 Task: Search one way flight ticket for 1 adult, 6 children, 1 infant in seat and 1 infant on lap in business from Twin Falls: Magic Valley Regional Airport (joslin Field) to Greenville: Pitt-greenville Airport on 5-2-2023. Choice of flights is Westjet. Number of bags: 2 carry on bags. Price is upto 90000. Outbound departure time preference is 9:30.
Action: Mouse moved to (251, 333)
Screenshot: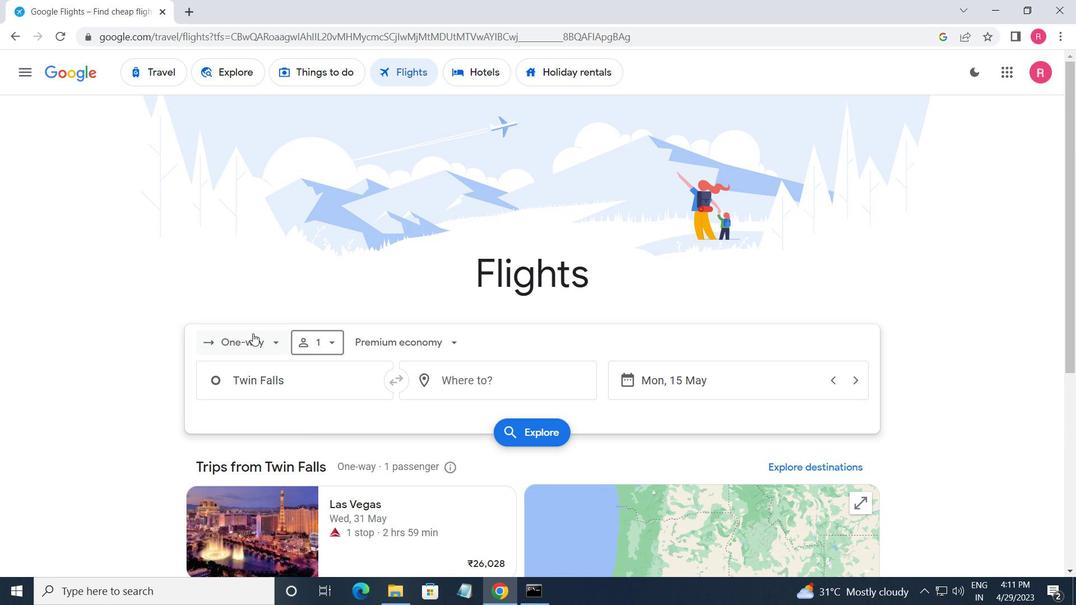 
Action: Mouse pressed left at (251, 333)
Screenshot: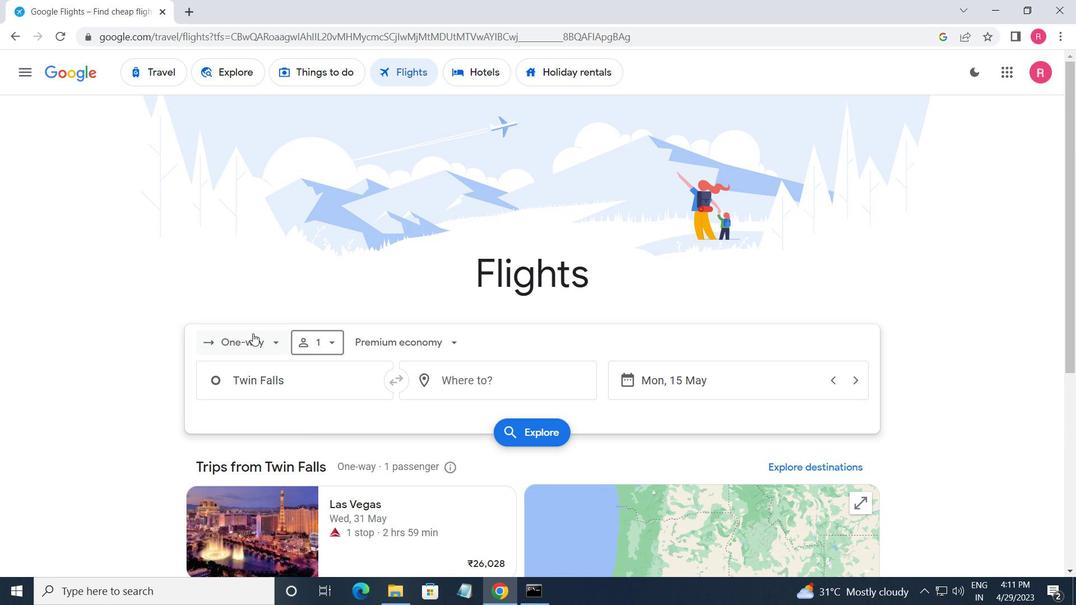 
Action: Mouse moved to (260, 409)
Screenshot: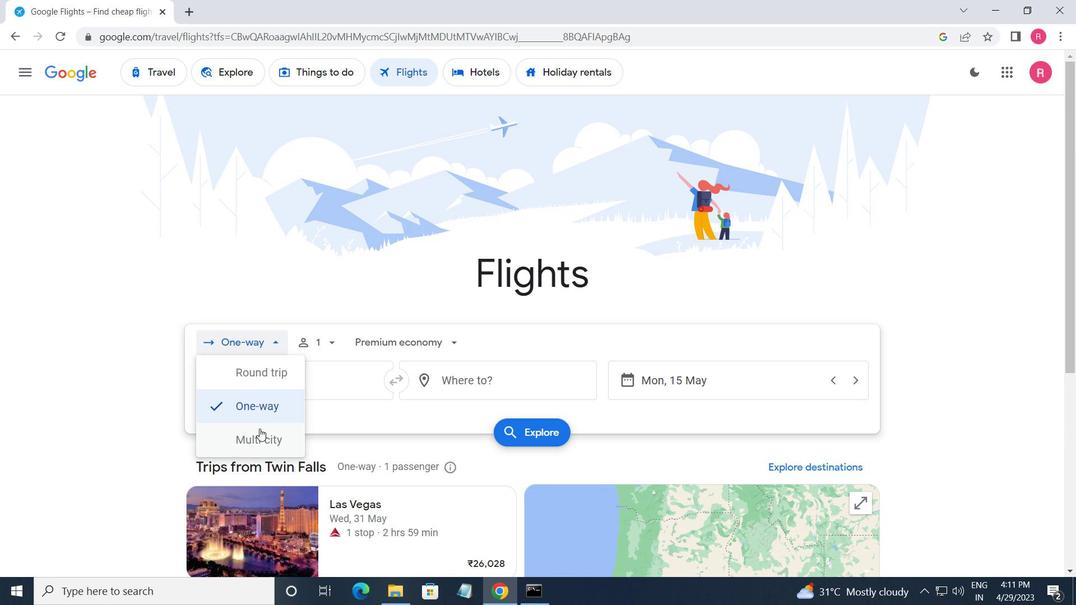 
Action: Mouse pressed left at (260, 409)
Screenshot: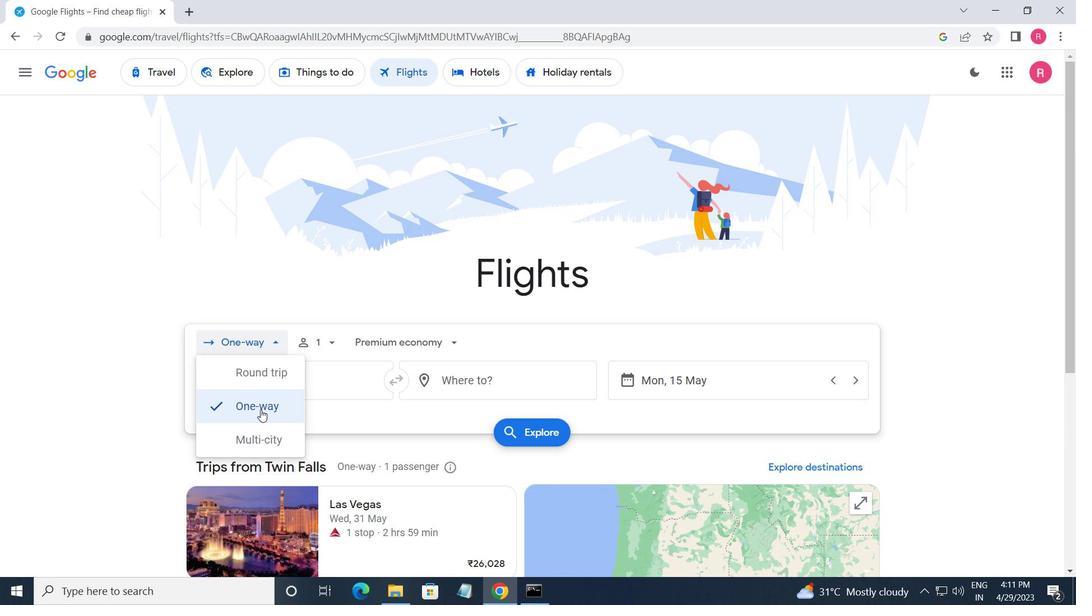 
Action: Mouse moved to (312, 350)
Screenshot: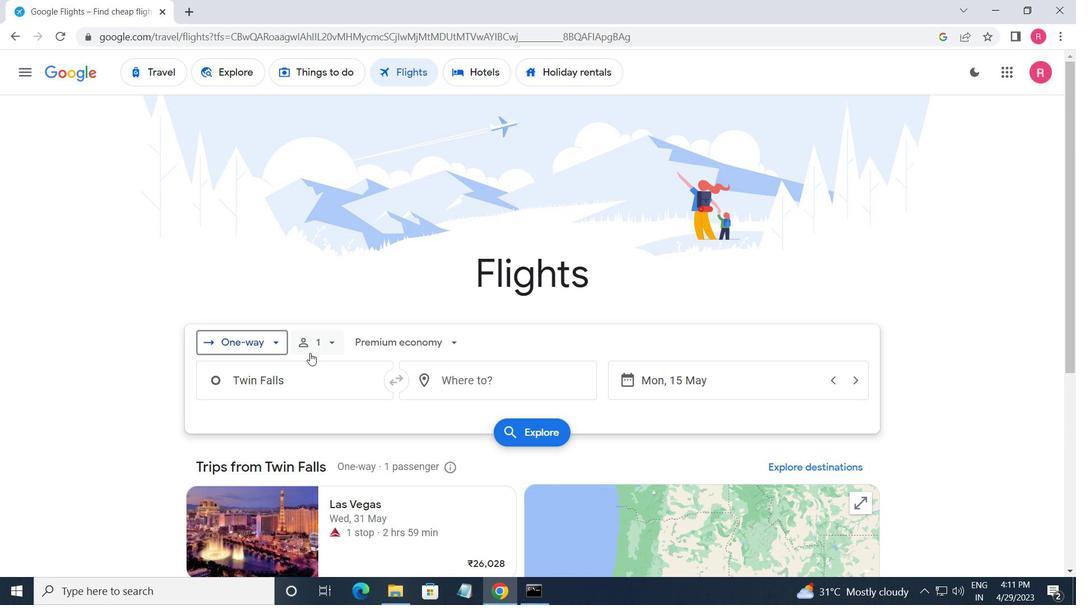 
Action: Mouse pressed left at (312, 350)
Screenshot: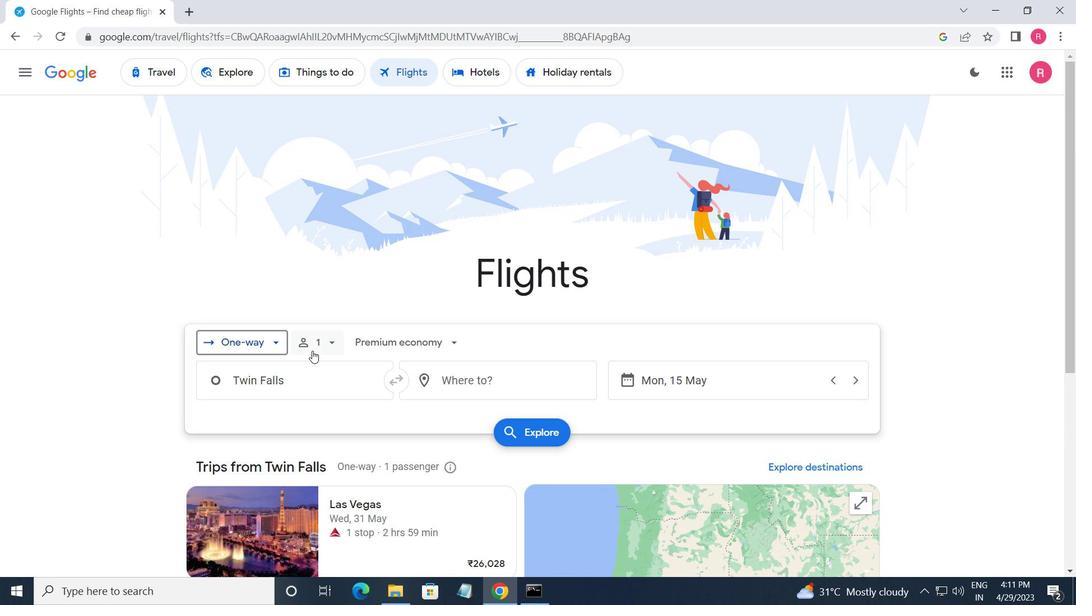 
Action: Mouse moved to (442, 413)
Screenshot: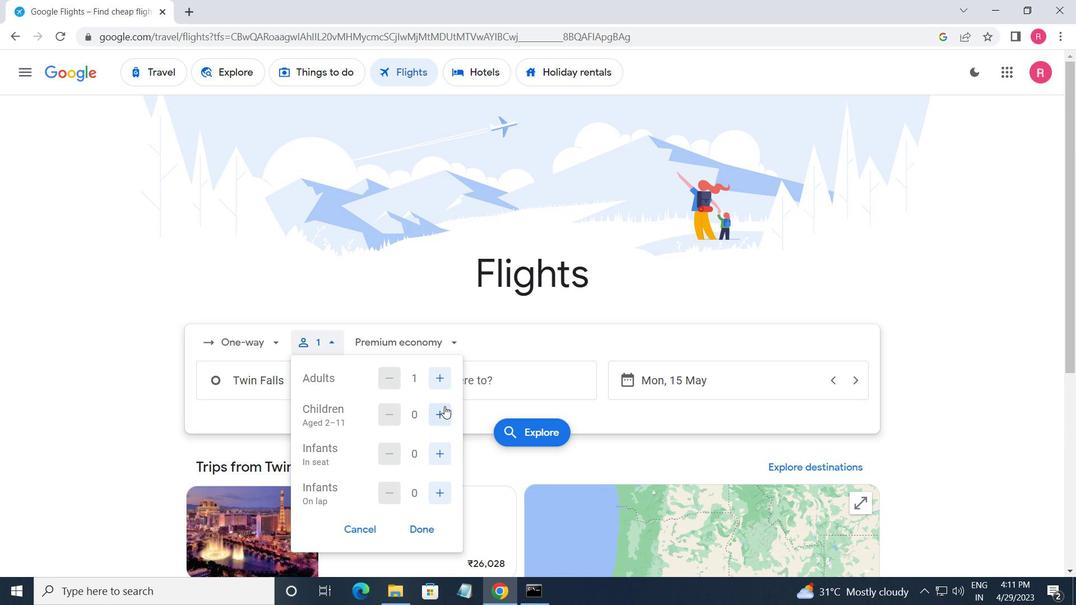 
Action: Mouse pressed left at (442, 413)
Screenshot: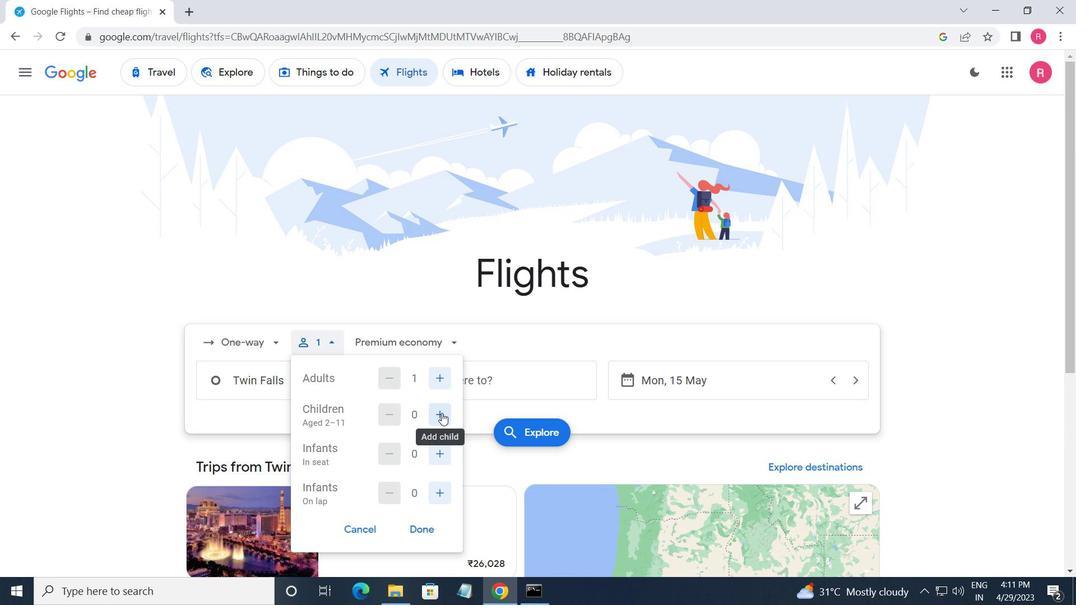
Action: Mouse moved to (442, 413)
Screenshot: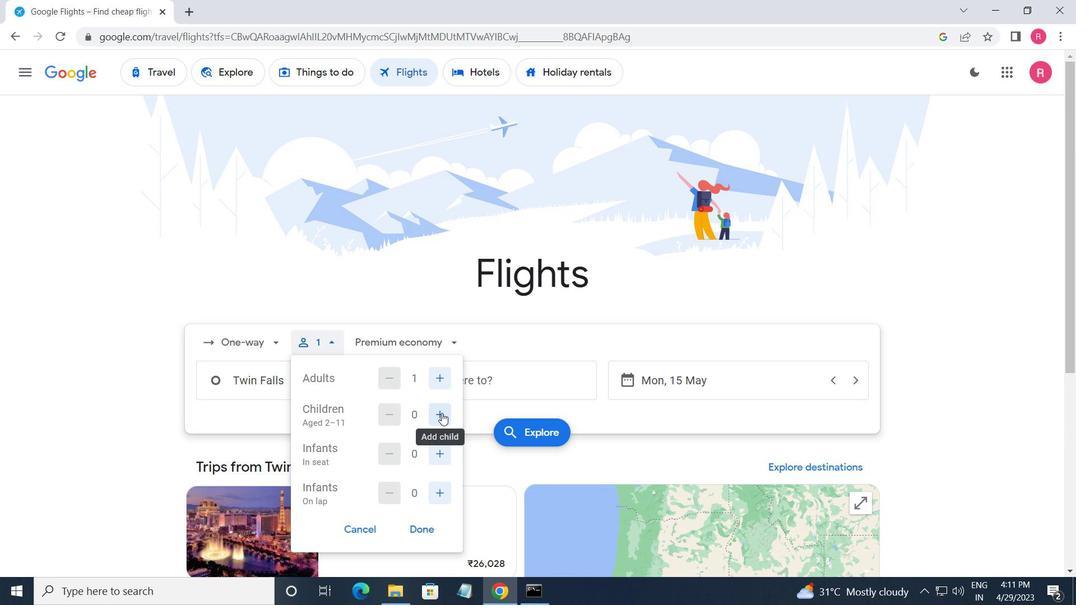 
Action: Mouse pressed left at (442, 413)
Screenshot: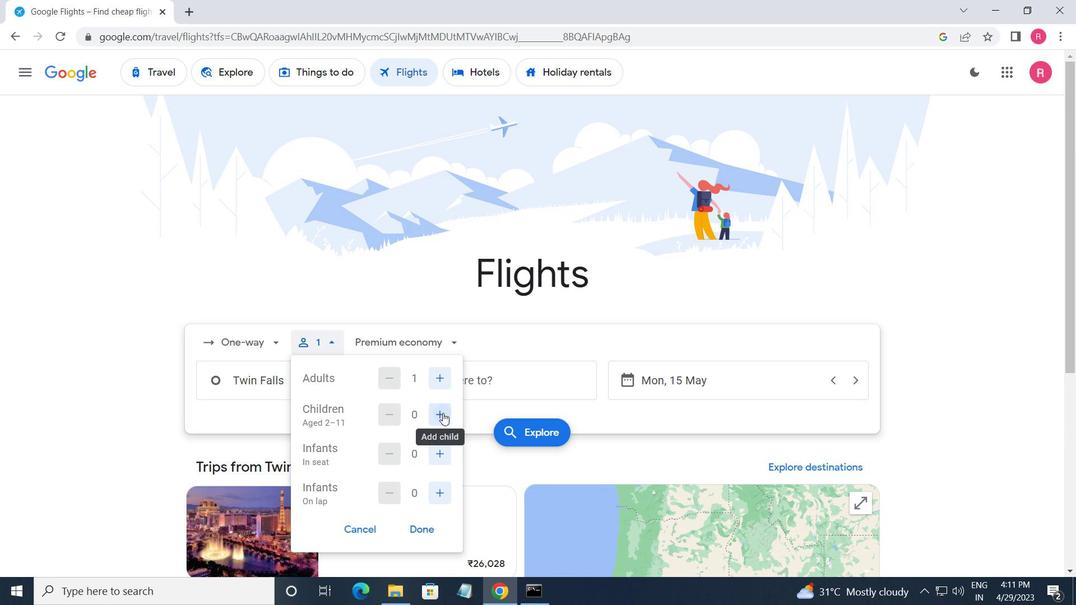 
Action: Mouse pressed left at (442, 413)
Screenshot: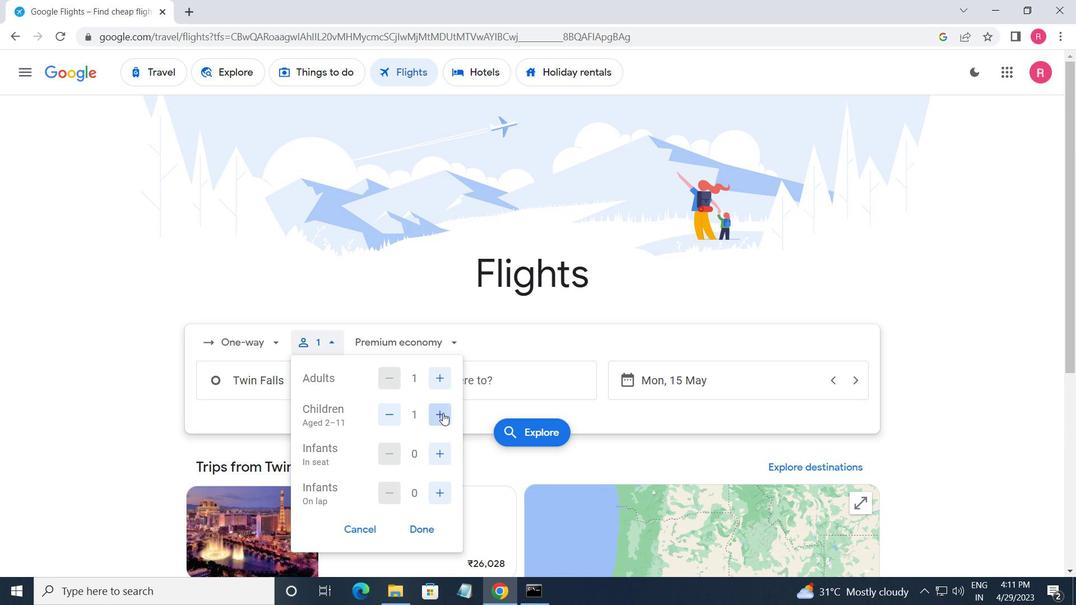
Action: Mouse moved to (442, 412)
Screenshot: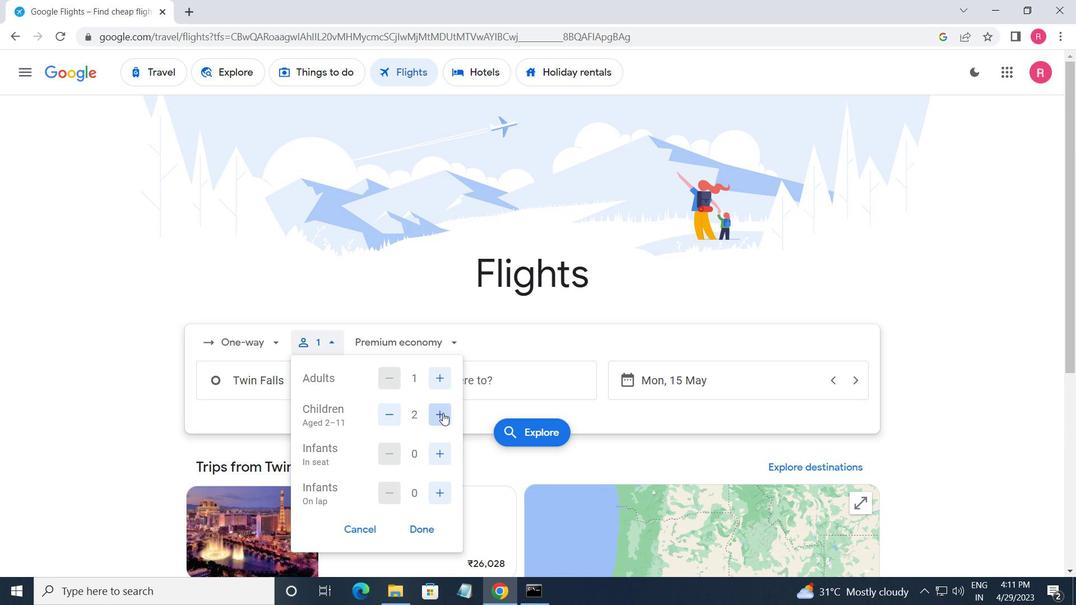 
Action: Mouse pressed left at (442, 412)
Screenshot: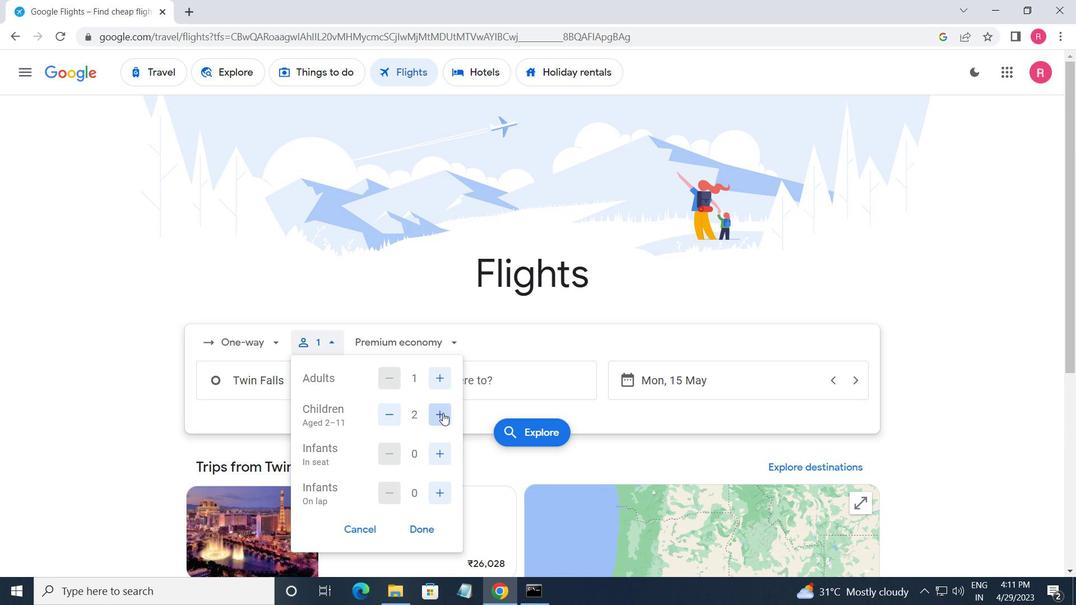 
Action: Mouse pressed left at (442, 412)
Screenshot: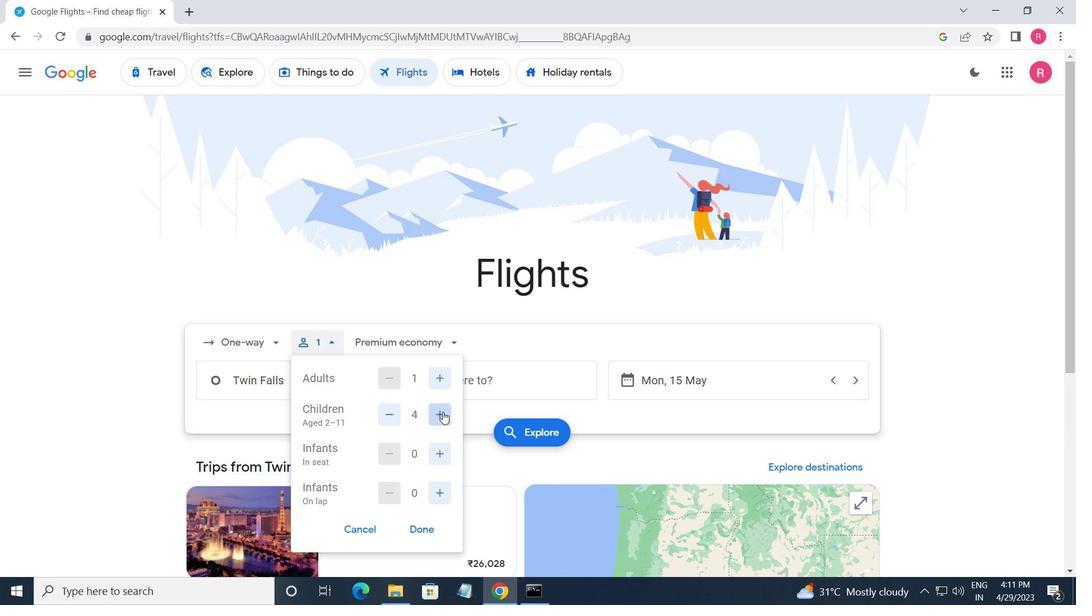 
Action: Mouse pressed left at (442, 412)
Screenshot: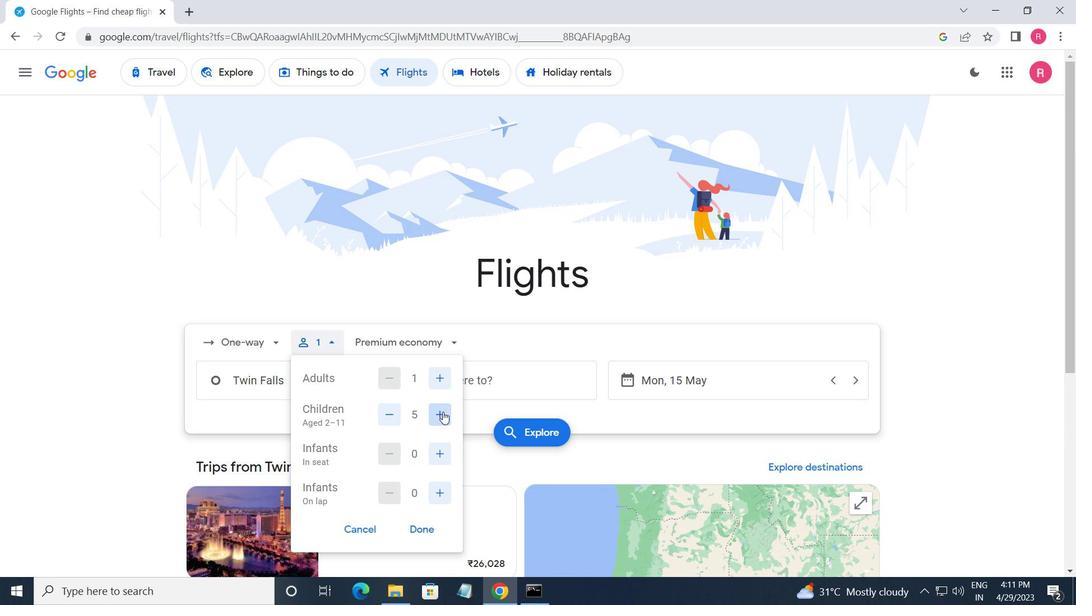 
Action: Mouse moved to (442, 462)
Screenshot: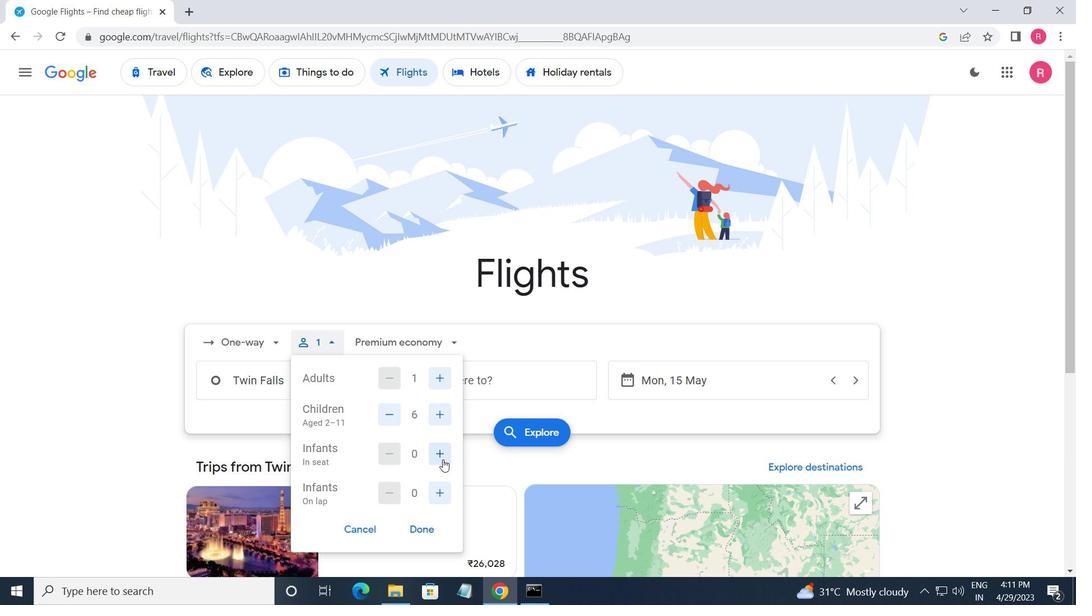 
Action: Mouse pressed left at (442, 462)
Screenshot: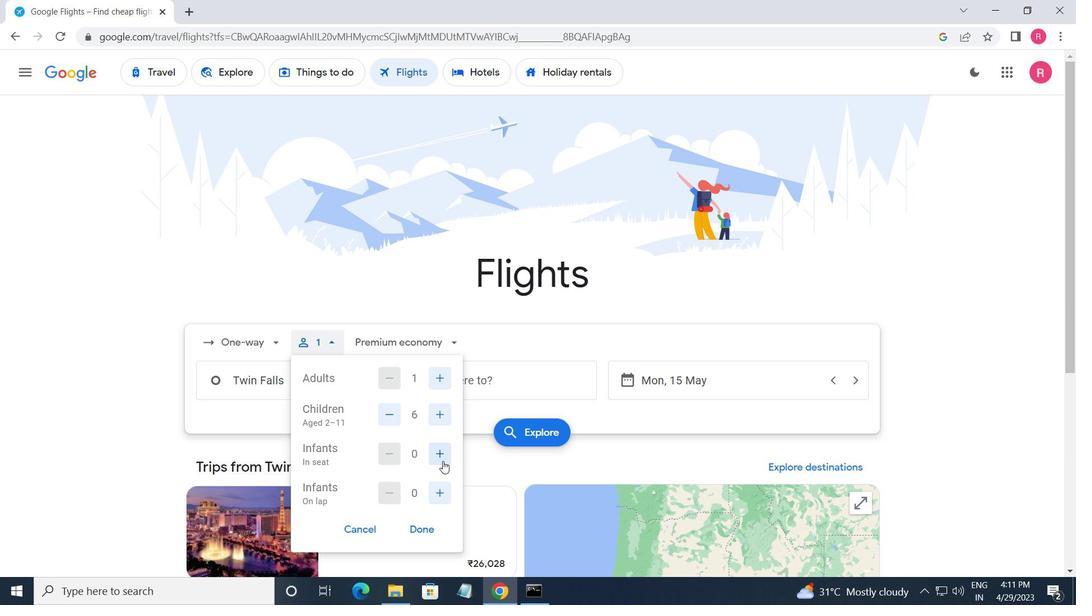 
Action: Mouse moved to (445, 500)
Screenshot: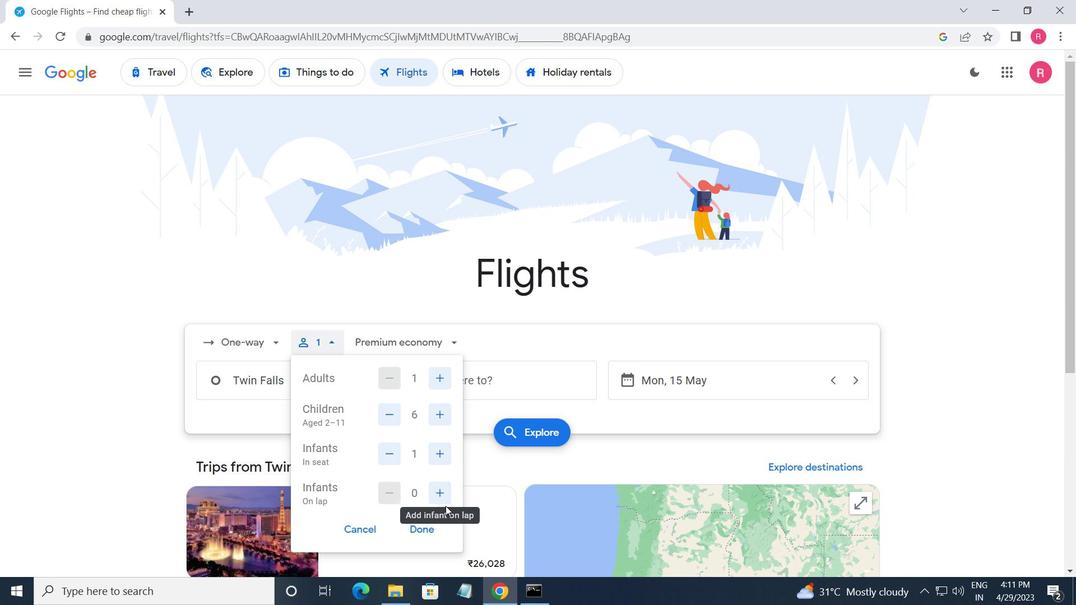 
Action: Mouse pressed left at (445, 500)
Screenshot: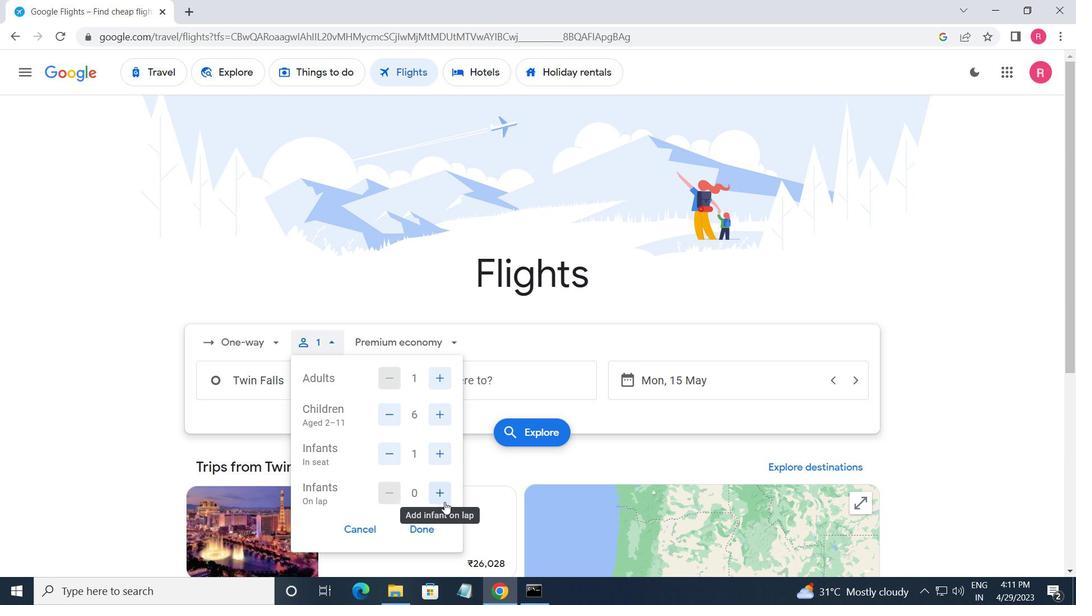 
Action: Mouse moved to (424, 535)
Screenshot: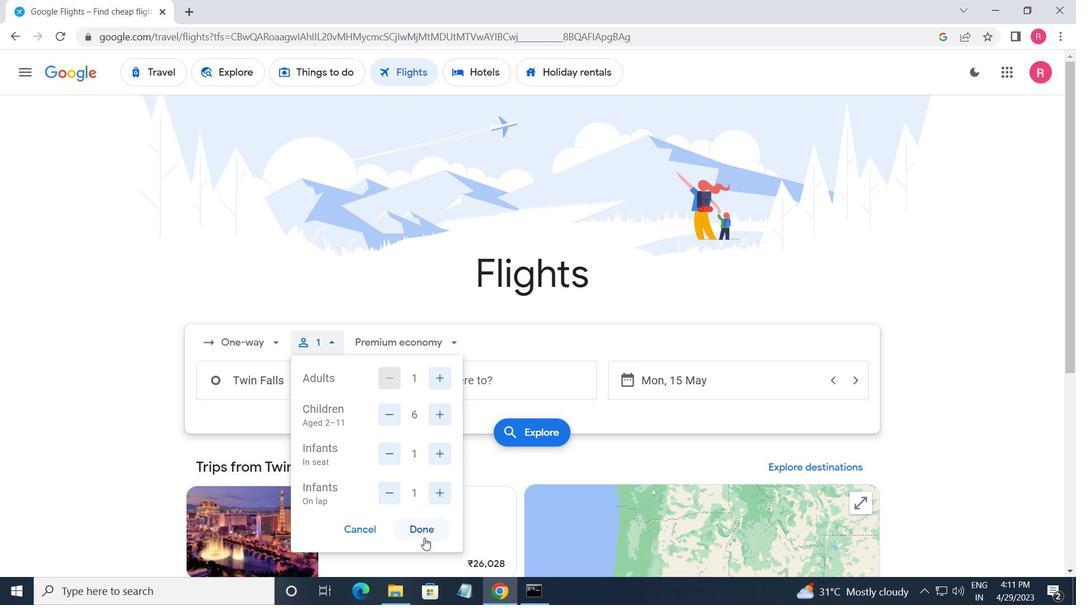 
Action: Mouse pressed left at (424, 535)
Screenshot: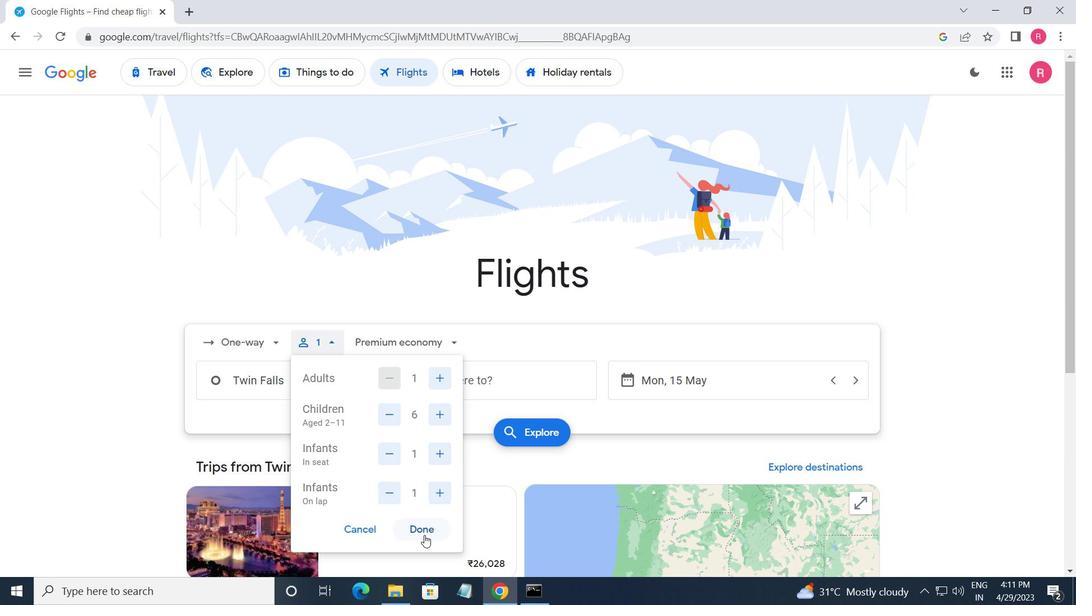 
Action: Mouse moved to (341, 387)
Screenshot: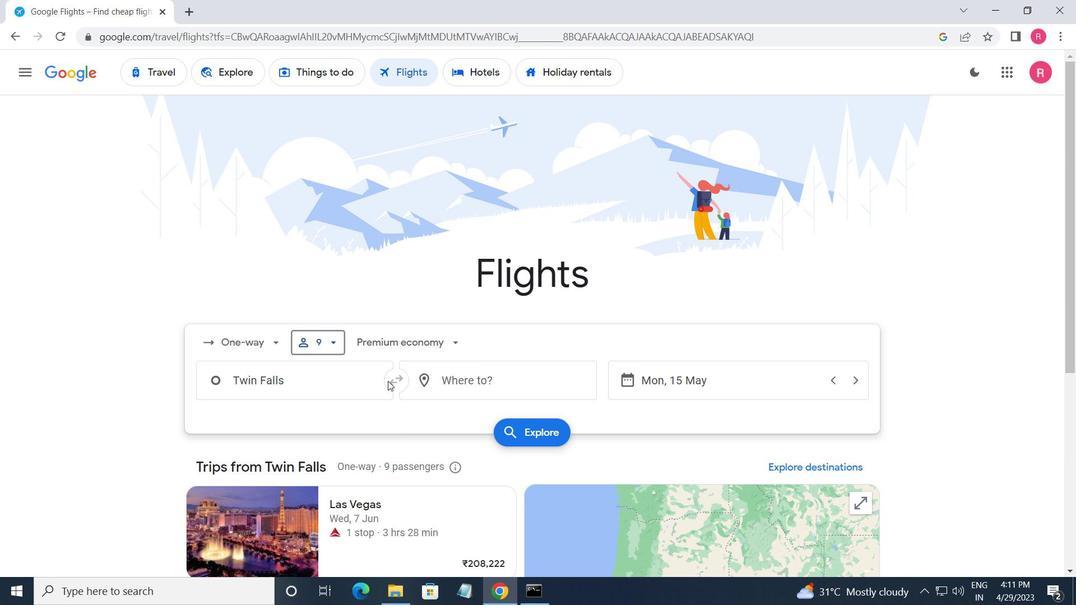 
Action: Mouse pressed left at (341, 387)
Screenshot: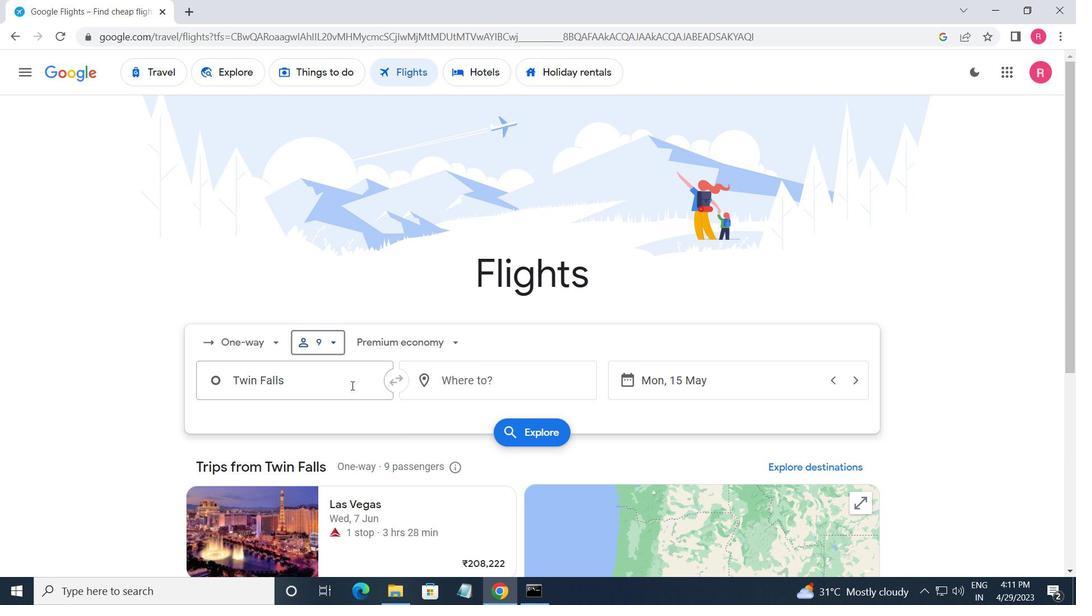 
Action: Mouse moved to (338, 446)
Screenshot: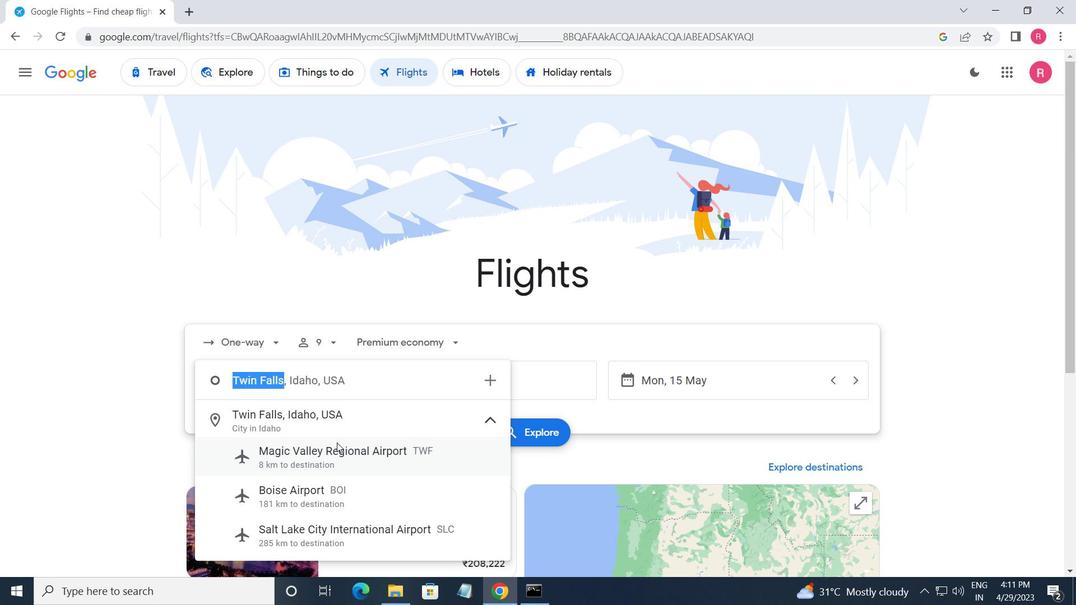 
Action: Mouse pressed left at (338, 446)
Screenshot: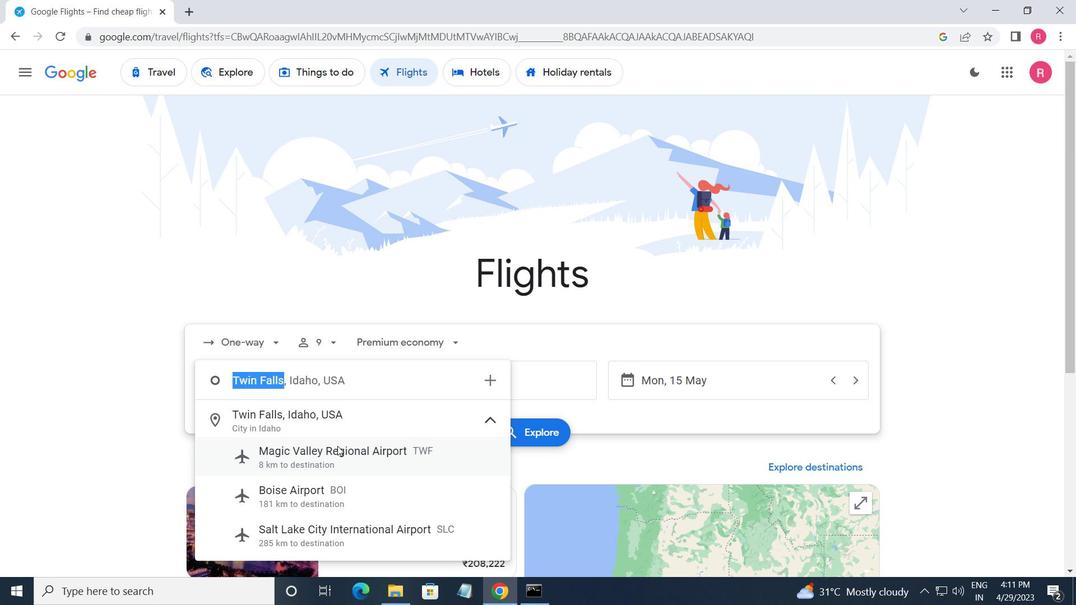 
Action: Mouse moved to (501, 388)
Screenshot: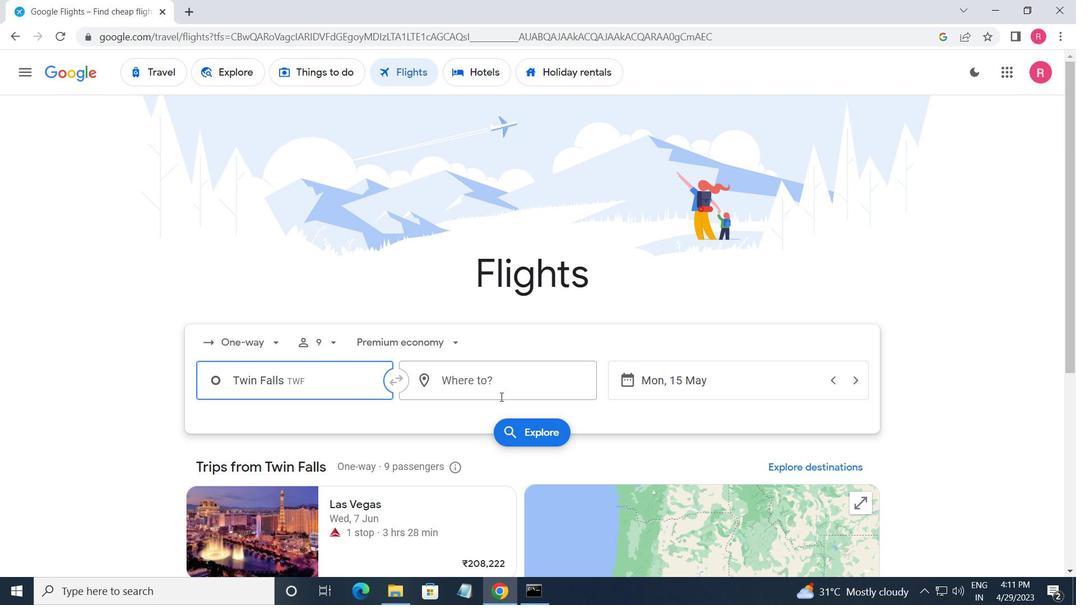 
Action: Mouse pressed left at (501, 388)
Screenshot: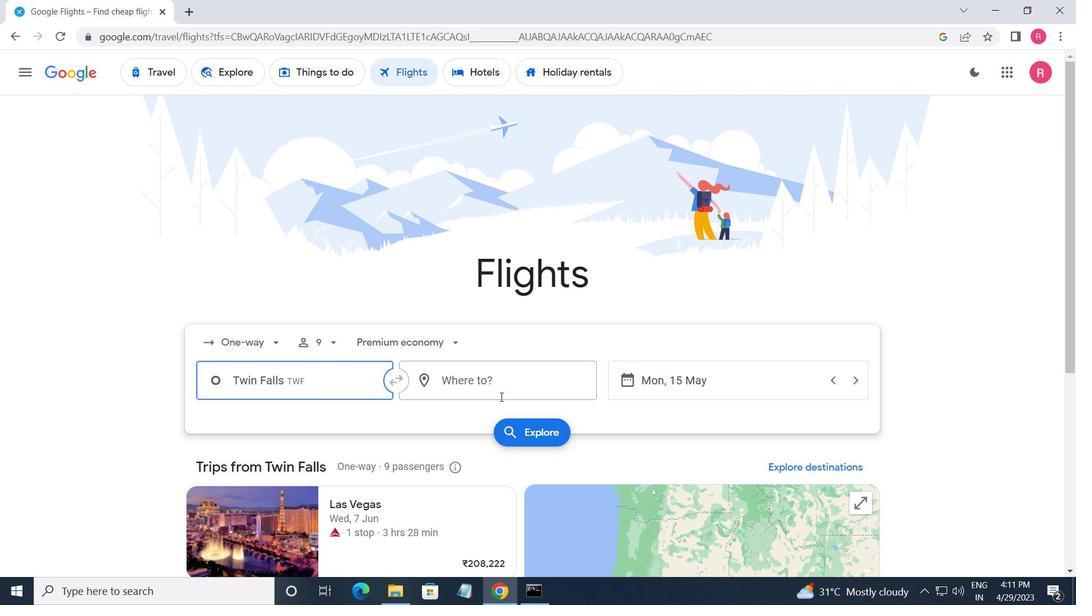 
Action: Mouse moved to (483, 494)
Screenshot: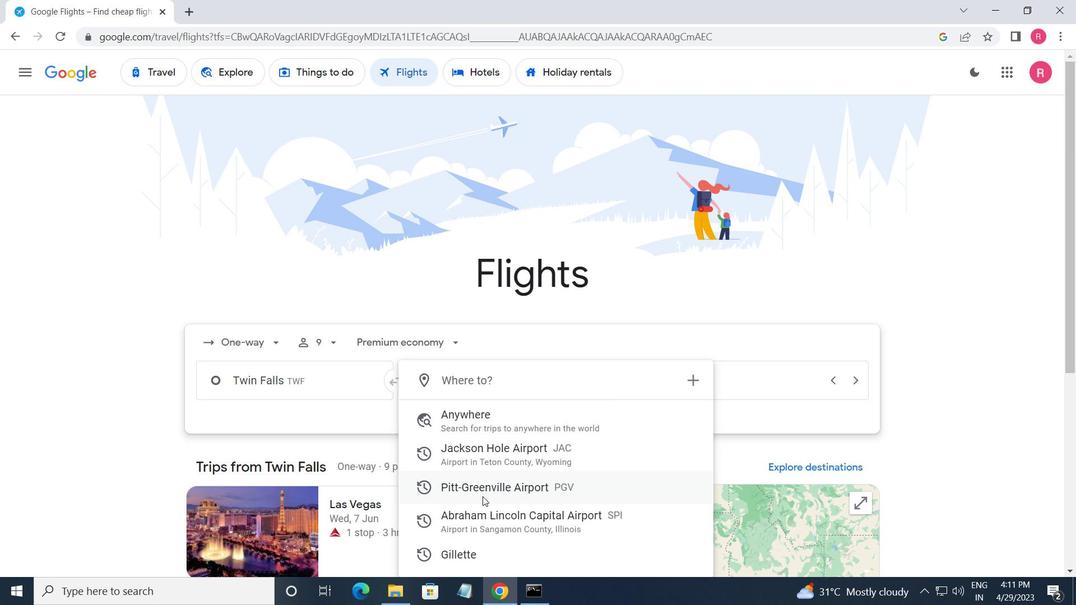 
Action: Mouse pressed left at (483, 494)
Screenshot: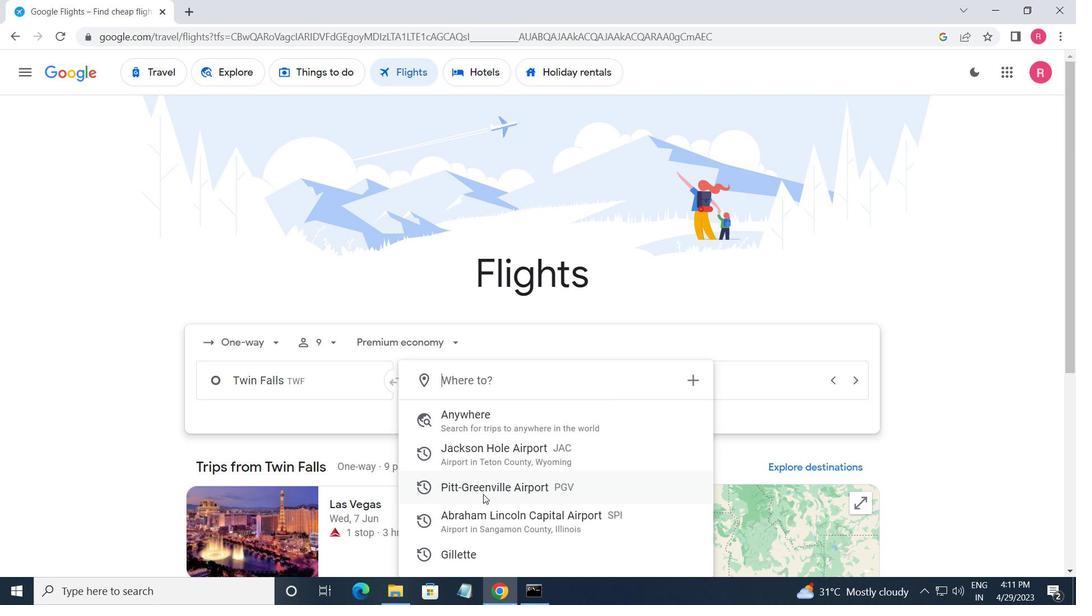 
Action: Mouse moved to (716, 385)
Screenshot: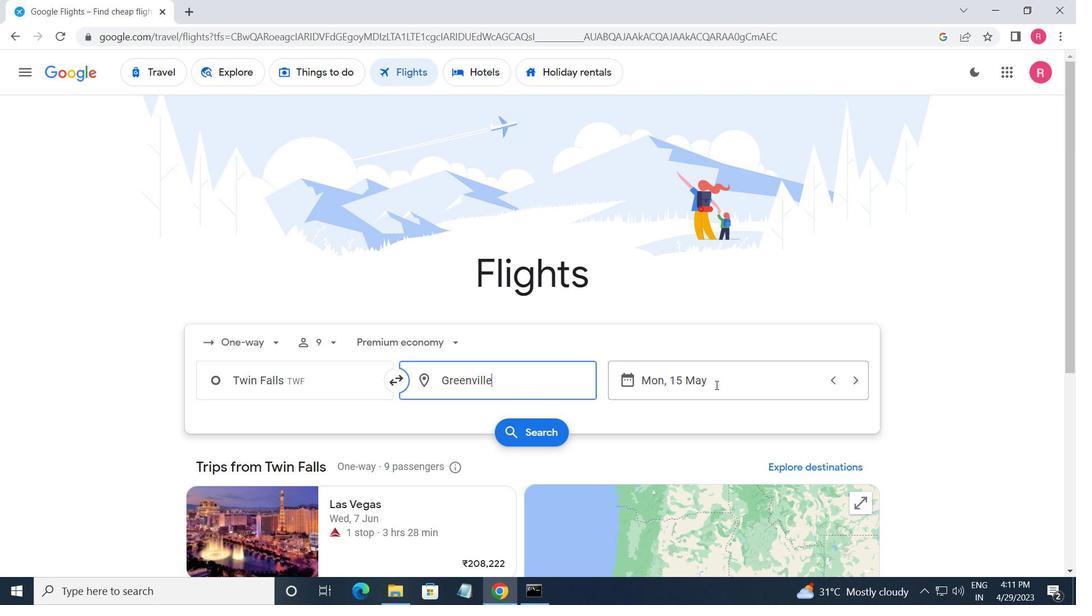 
Action: Mouse pressed left at (716, 385)
Screenshot: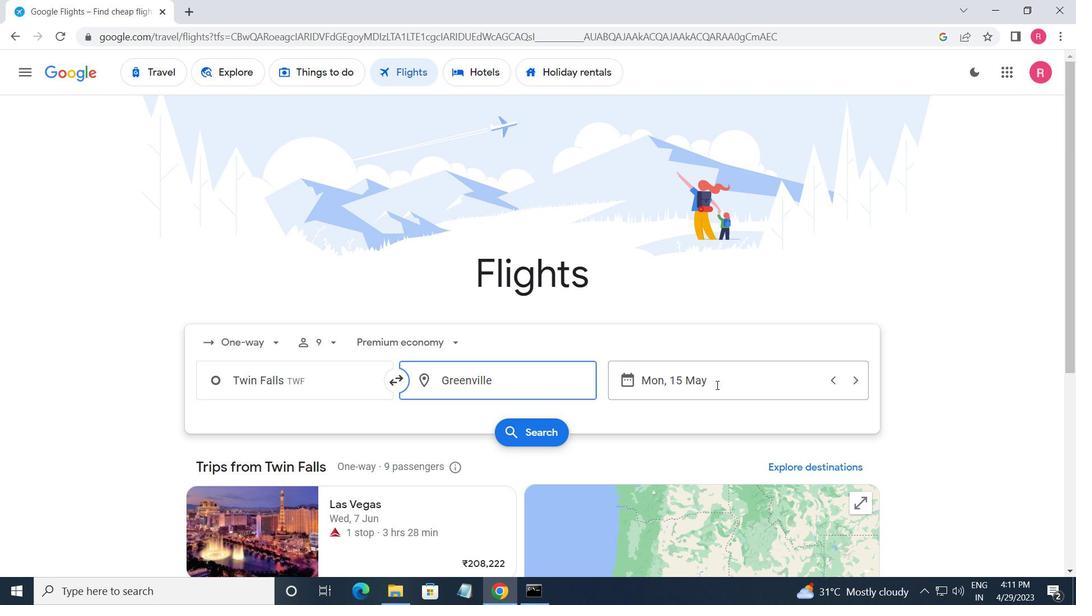 
Action: Mouse moved to (701, 316)
Screenshot: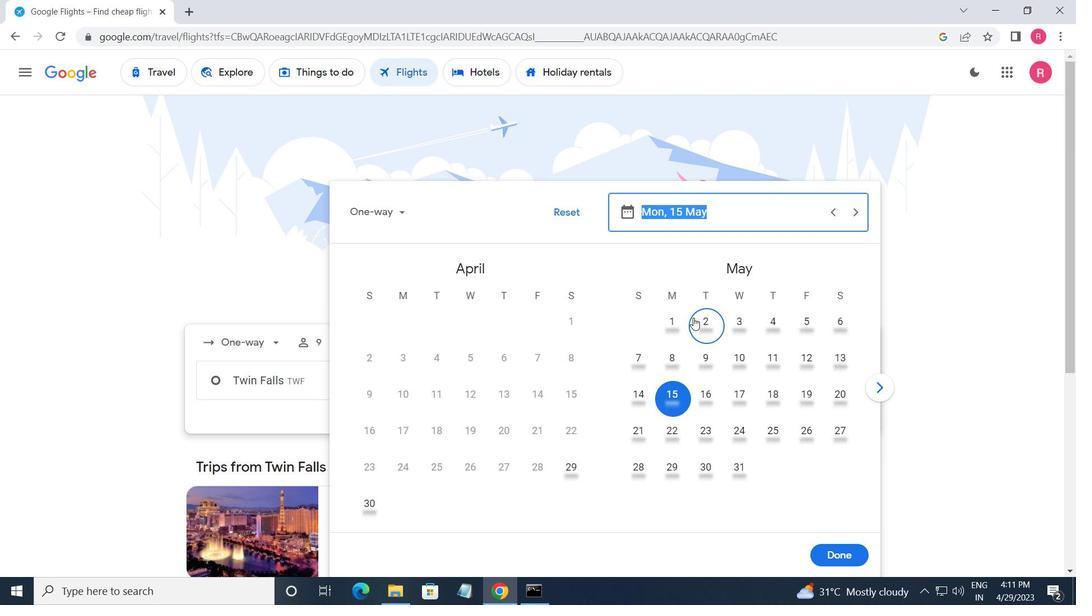 
Action: Mouse pressed left at (701, 316)
Screenshot: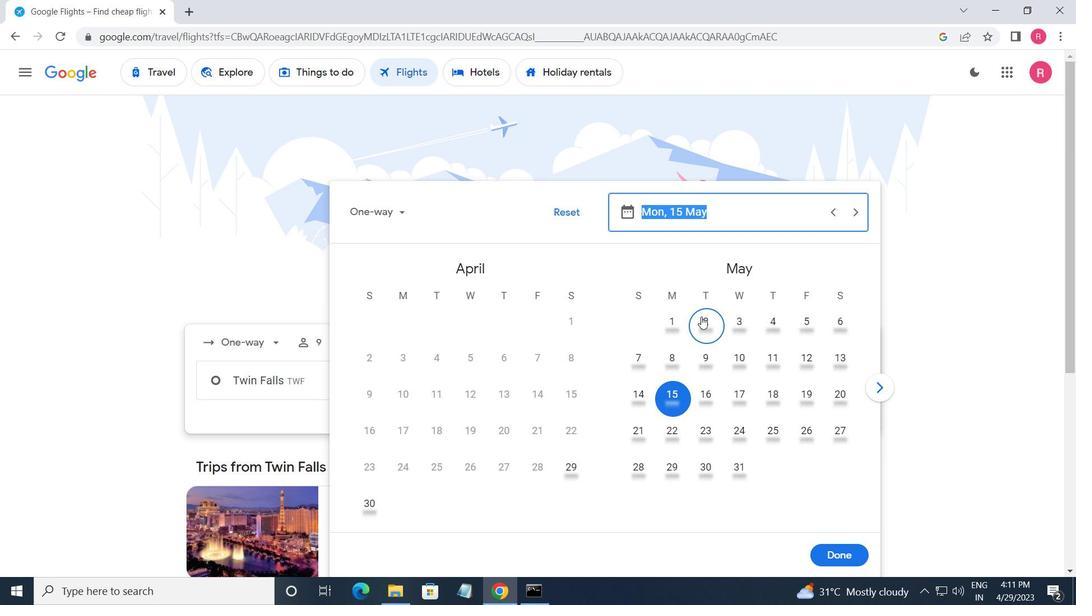 
Action: Mouse moved to (845, 555)
Screenshot: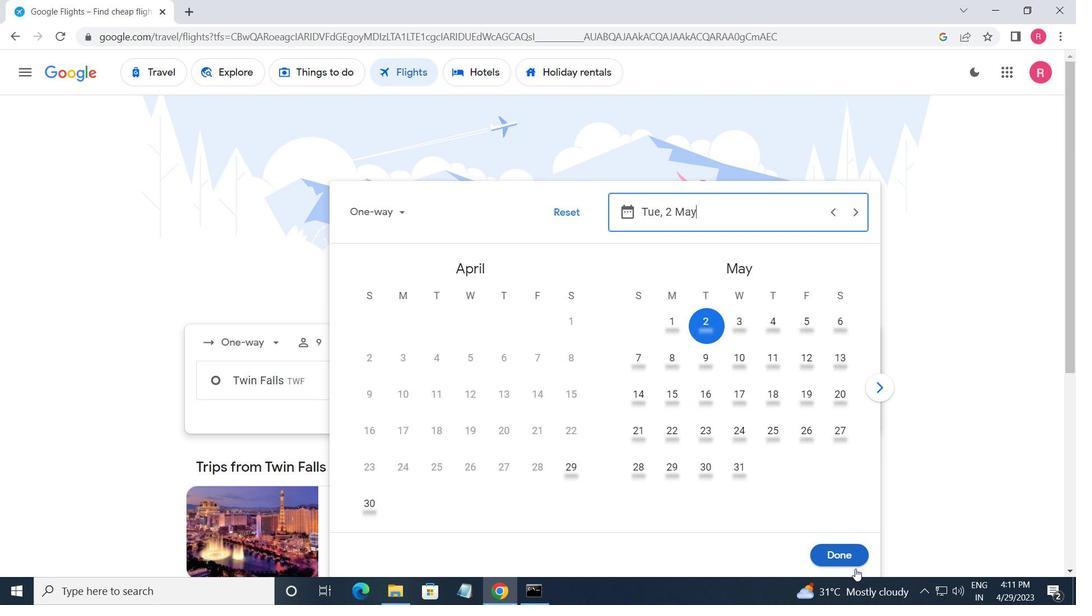 
Action: Mouse pressed left at (845, 555)
Screenshot: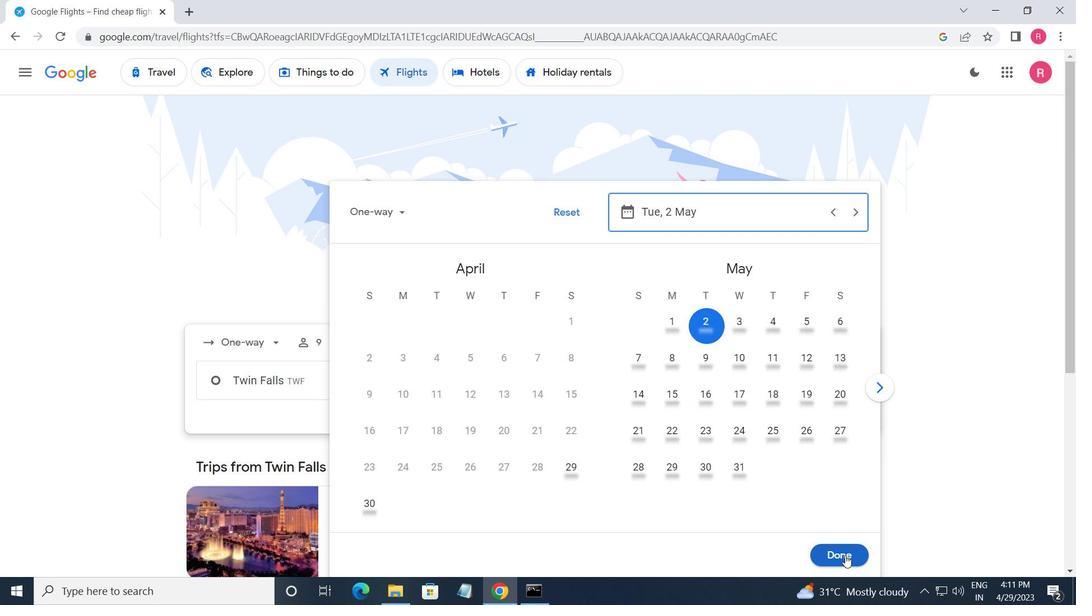 
Action: Mouse moved to (546, 430)
Screenshot: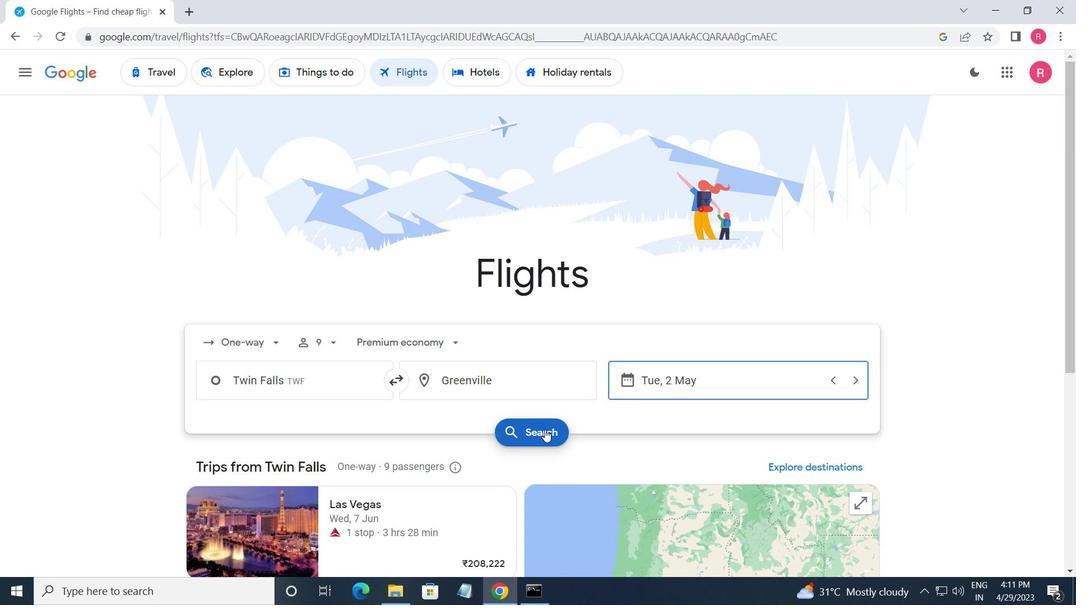 
Action: Mouse pressed left at (546, 430)
Screenshot: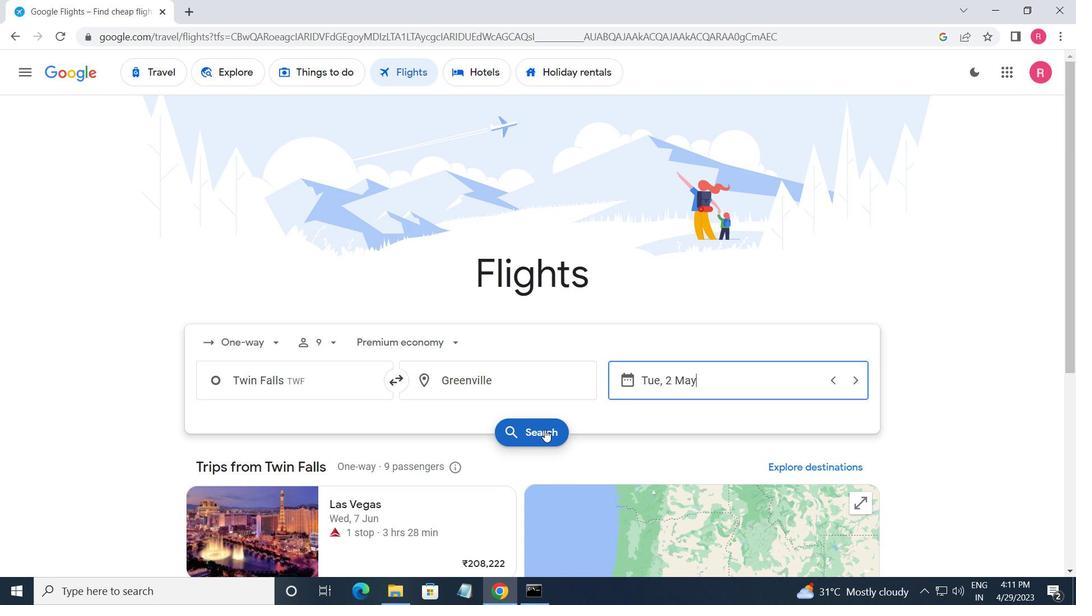 
Action: Mouse moved to (213, 207)
Screenshot: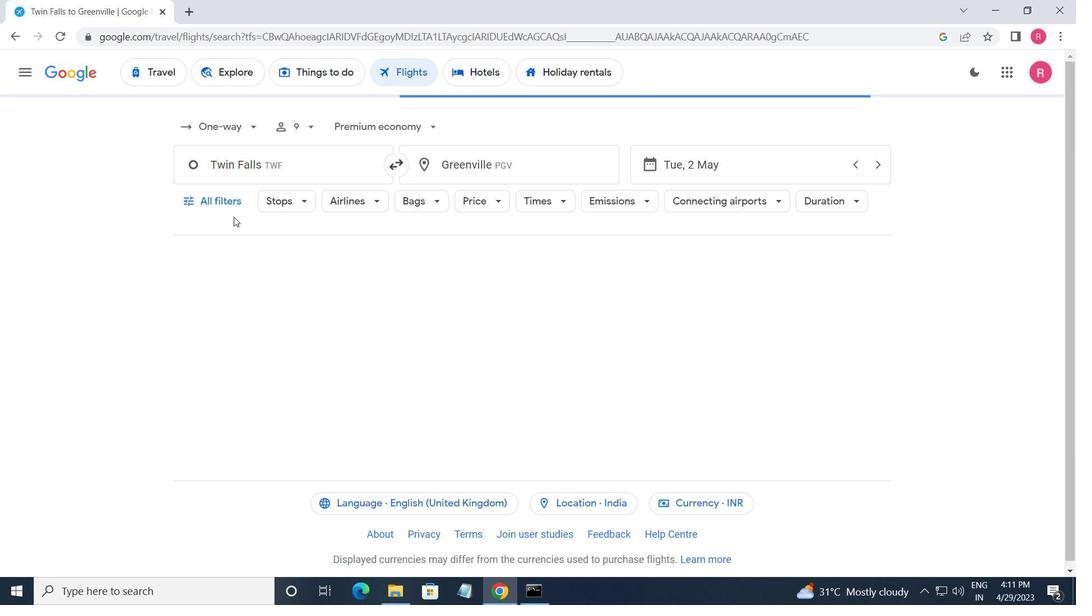 
Action: Mouse pressed left at (213, 207)
Screenshot: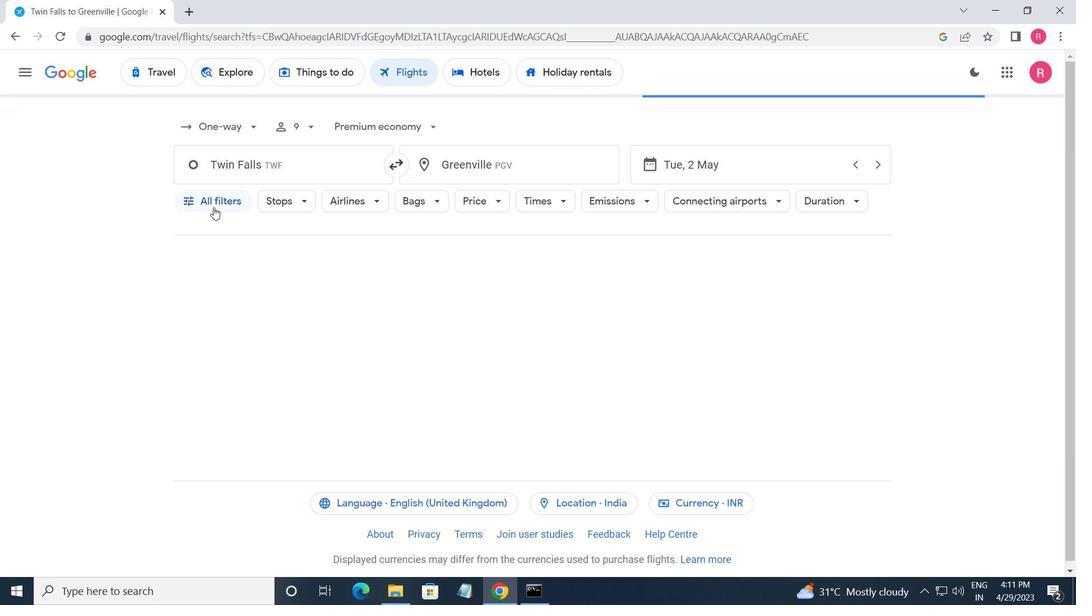 
Action: Mouse moved to (302, 371)
Screenshot: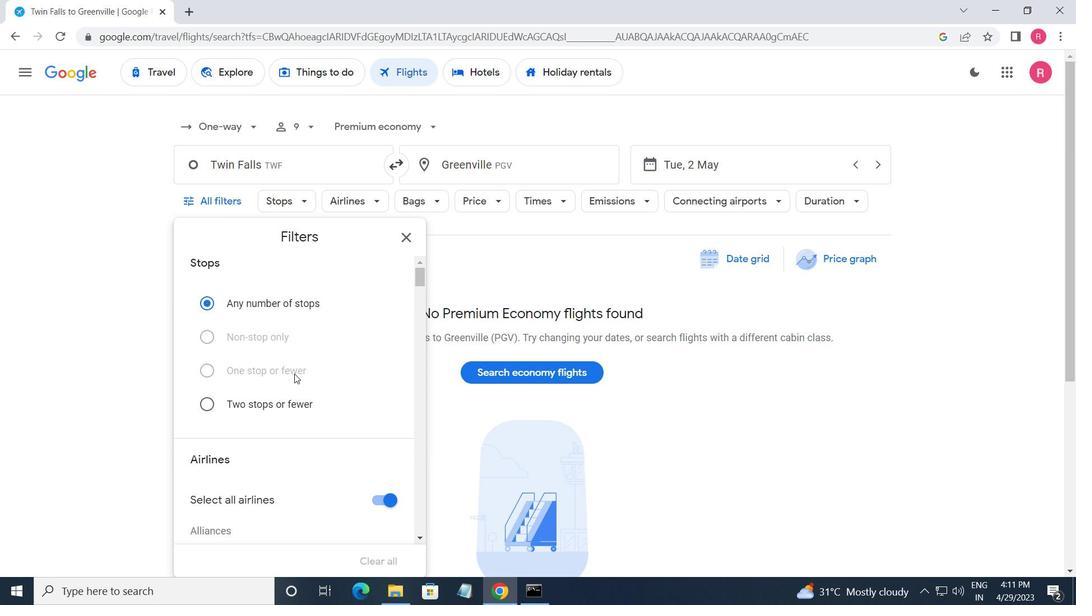 
Action: Mouse scrolled (302, 370) with delta (0, 0)
Screenshot: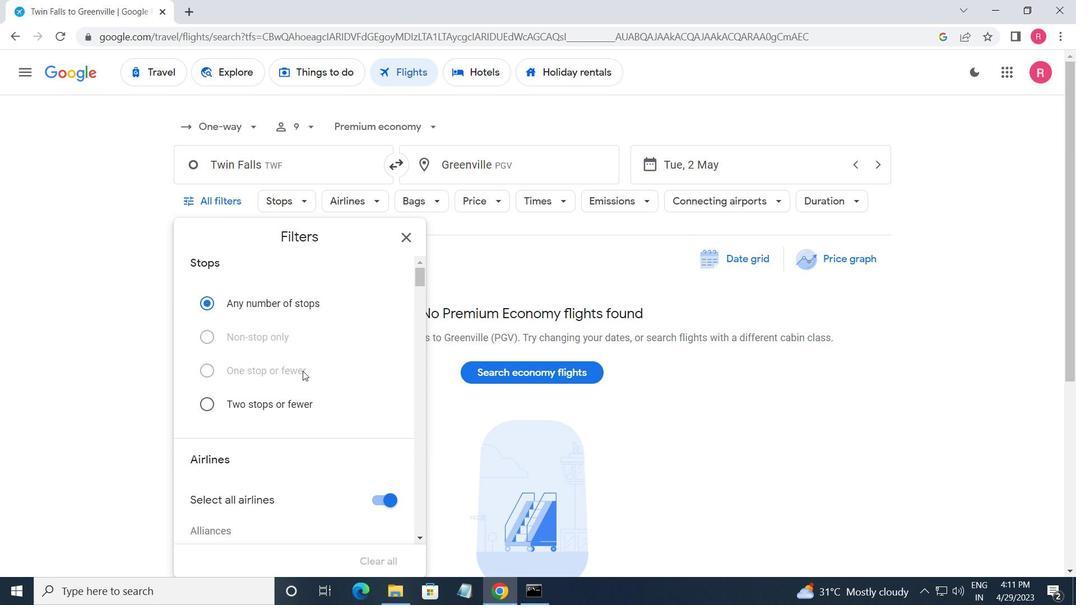 
Action: Mouse moved to (312, 378)
Screenshot: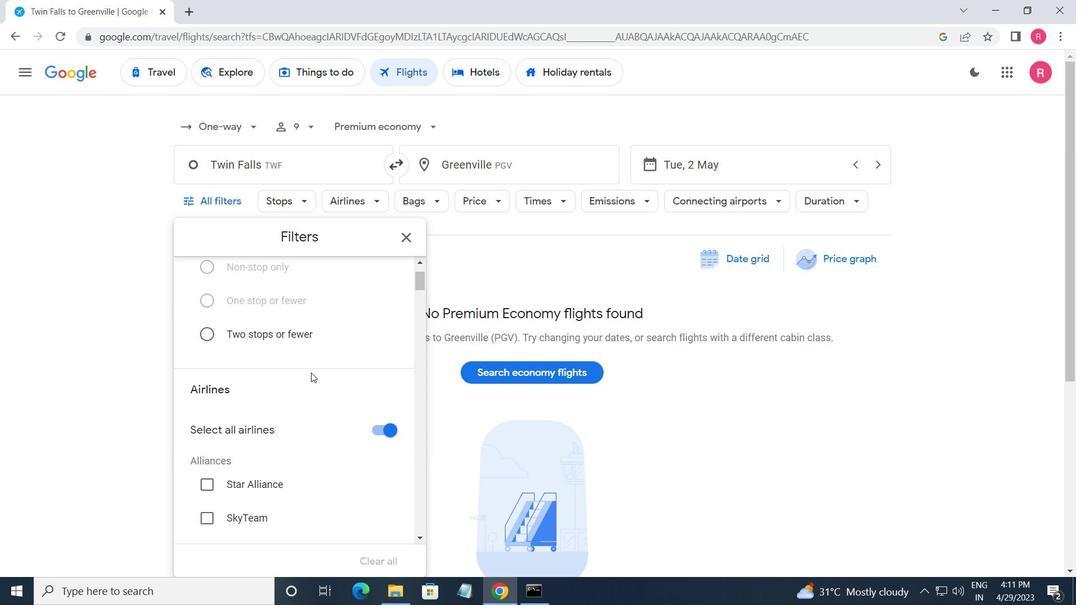 
Action: Mouse scrolled (312, 378) with delta (0, 0)
Screenshot: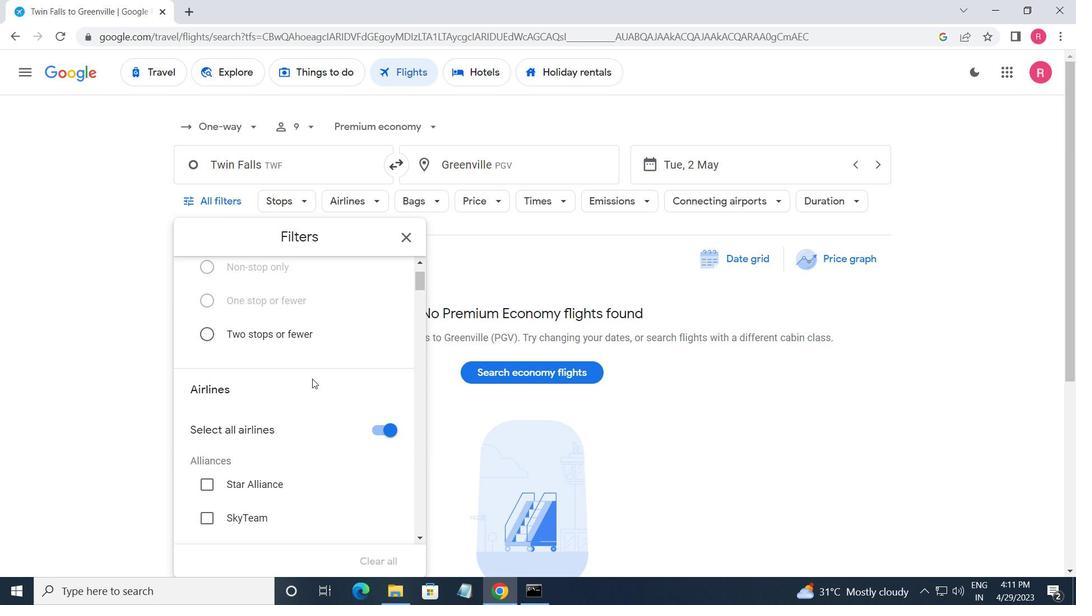 
Action: Mouse moved to (299, 397)
Screenshot: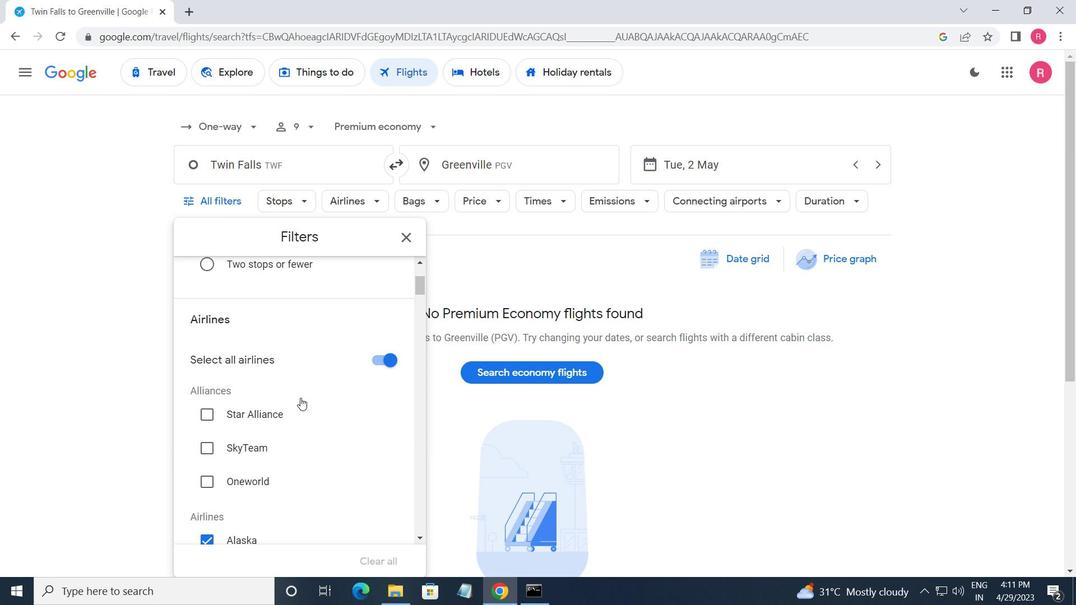 
Action: Mouse scrolled (299, 397) with delta (0, 0)
Screenshot: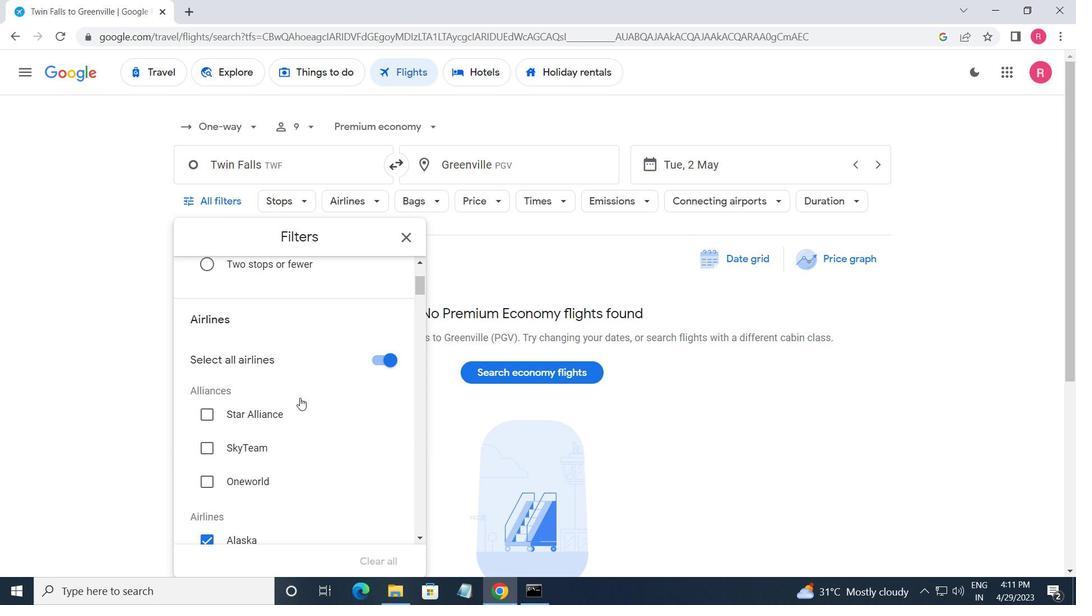 
Action: Mouse moved to (298, 399)
Screenshot: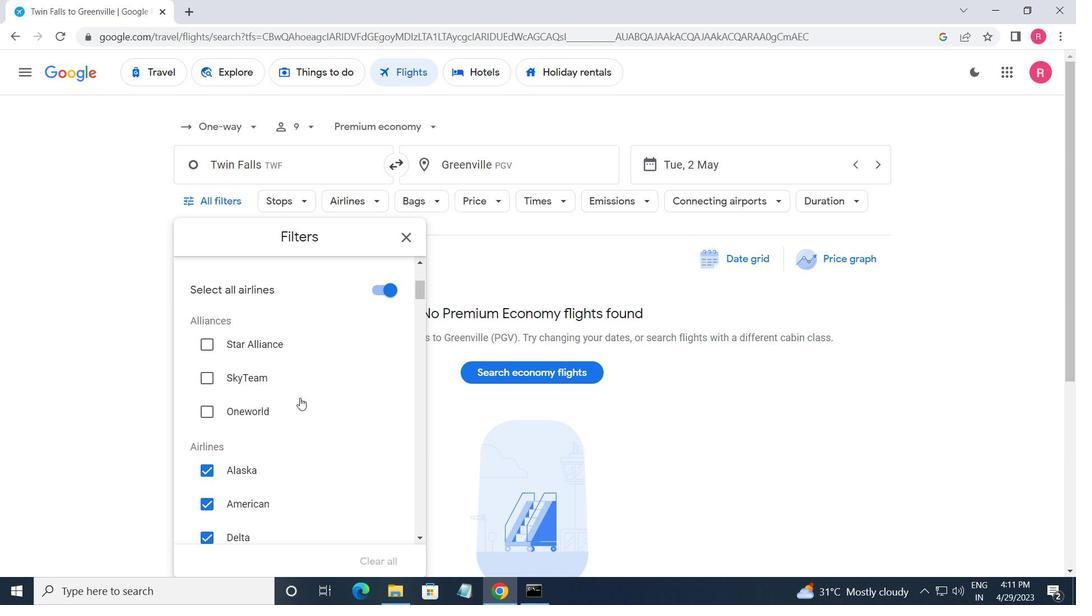 
Action: Mouse scrolled (298, 399) with delta (0, 0)
Screenshot: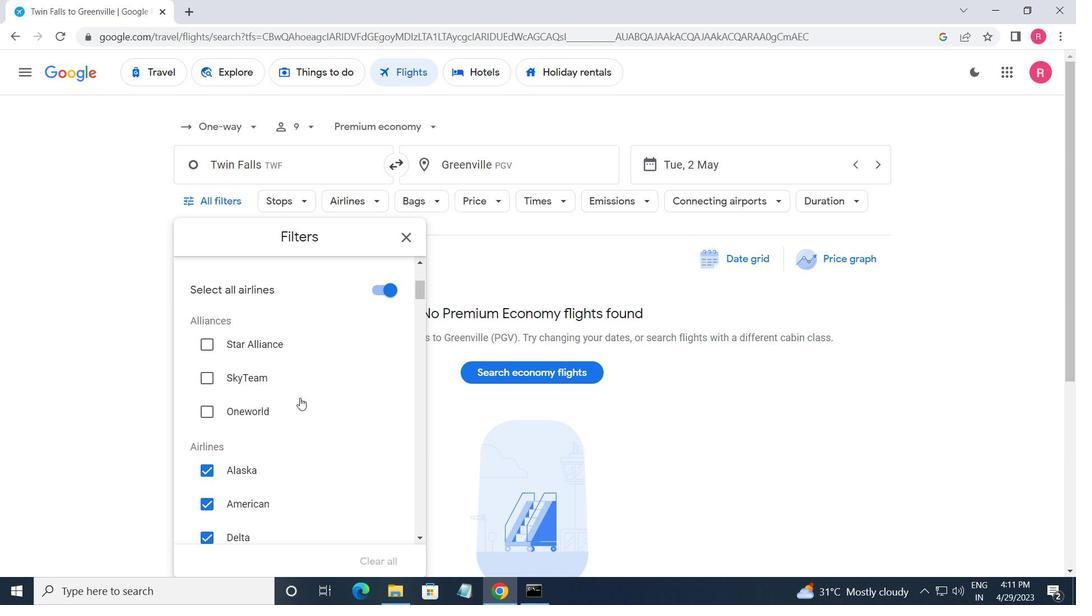 
Action: Mouse scrolled (298, 399) with delta (0, 0)
Screenshot: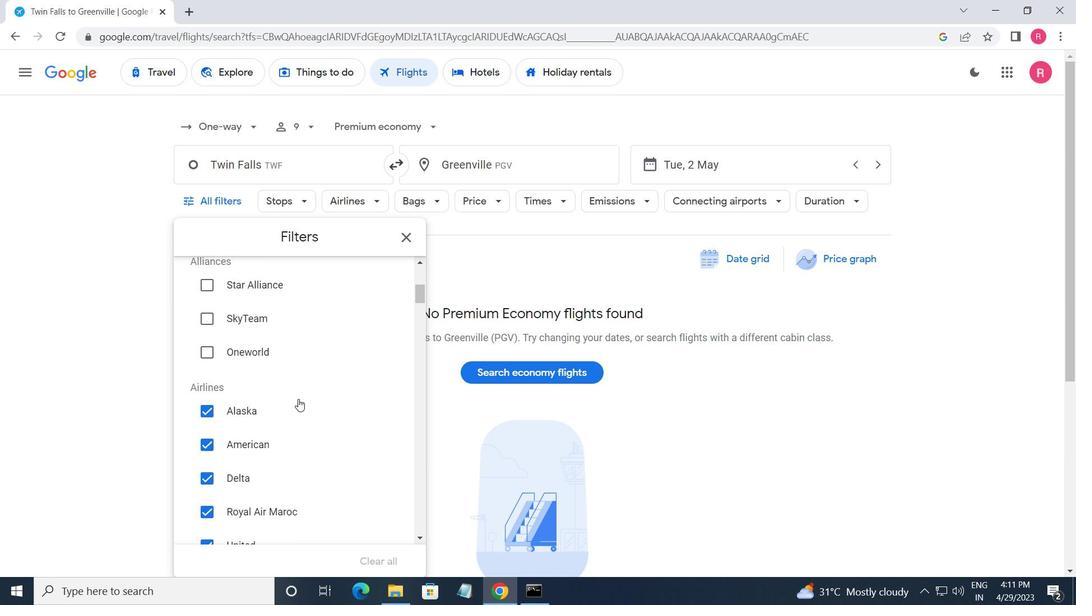 
Action: Mouse moved to (297, 401)
Screenshot: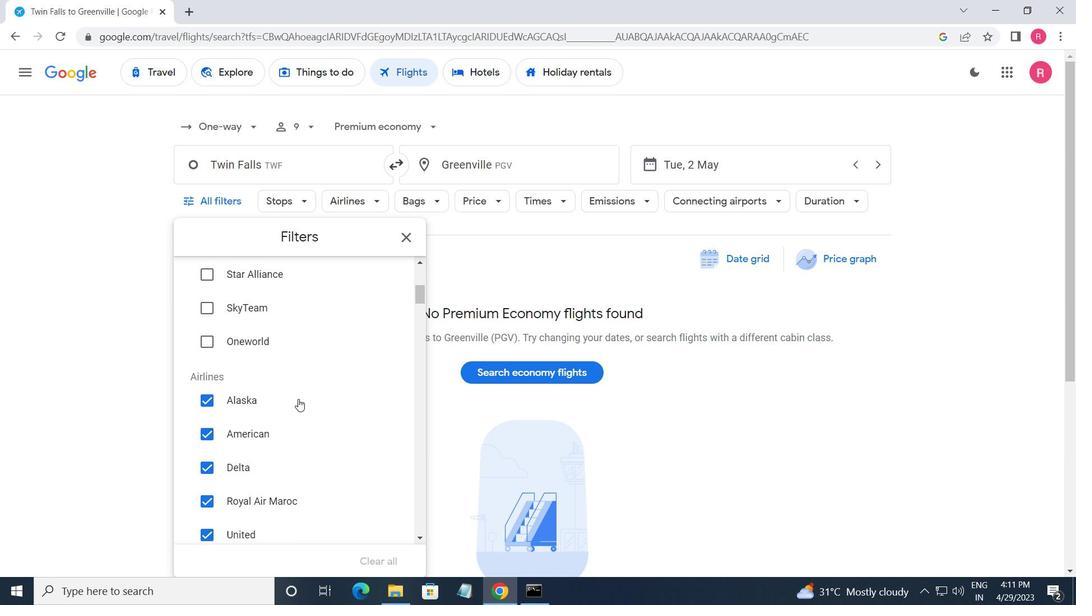 
Action: Mouse scrolled (297, 400) with delta (0, 0)
Screenshot: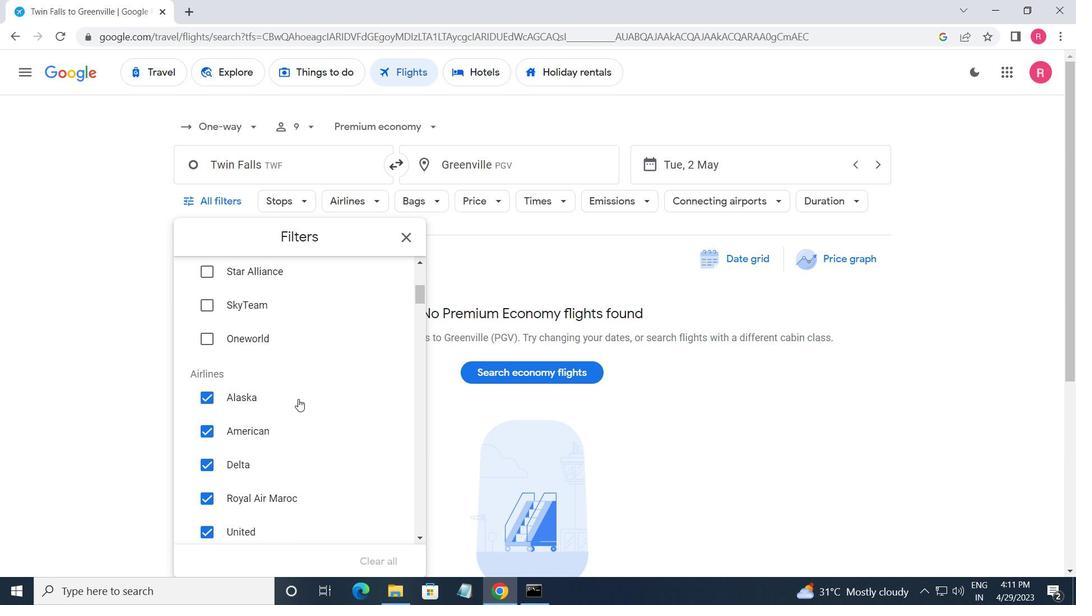 
Action: Mouse moved to (361, 432)
Screenshot: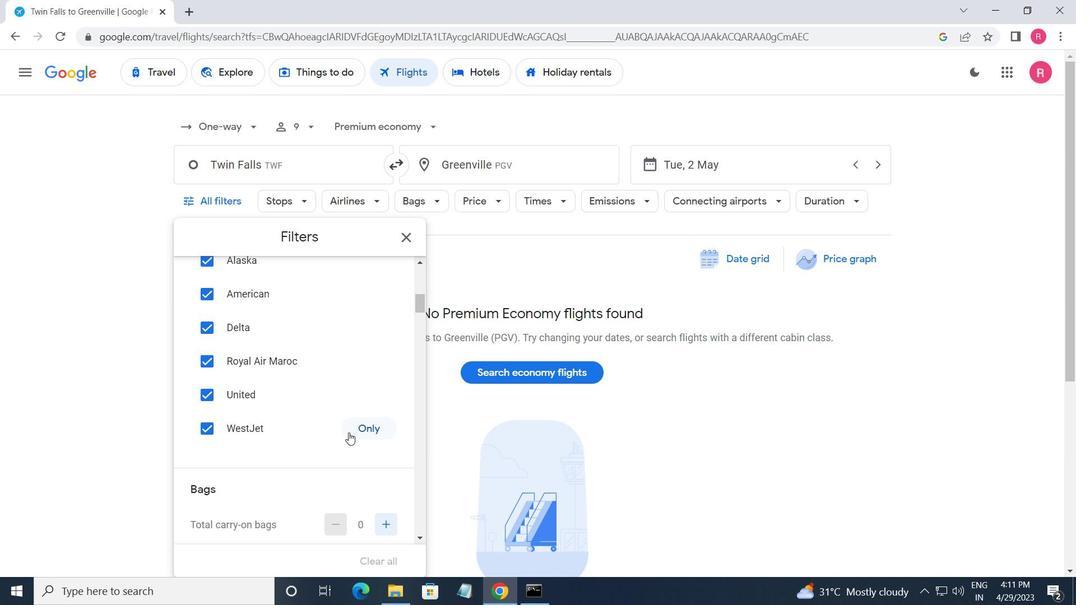 
Action: Mouse pressed left at (361, 432)
Screenshot: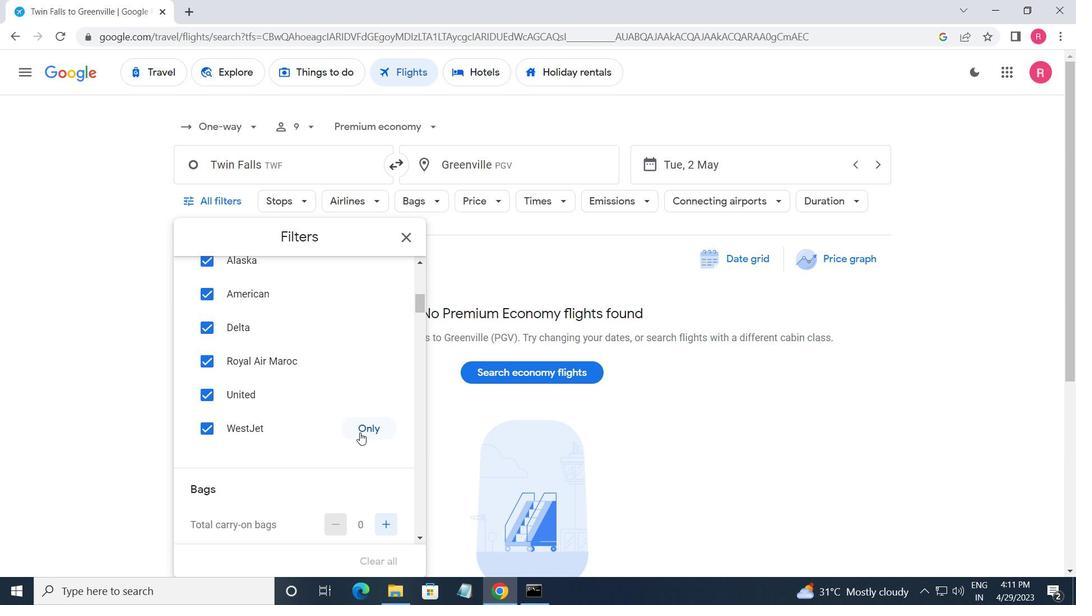 
Action: Mouse moved to (362, 426)
Screenshot: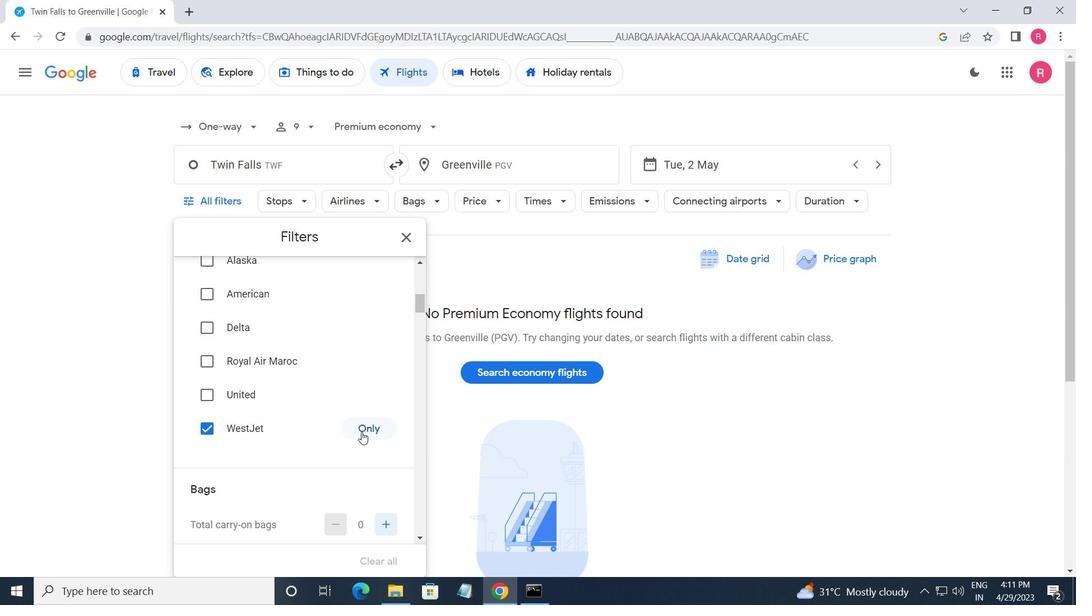 
Action: Mouse scrolled (362, 425) with delta (0, 0)
Screenshot: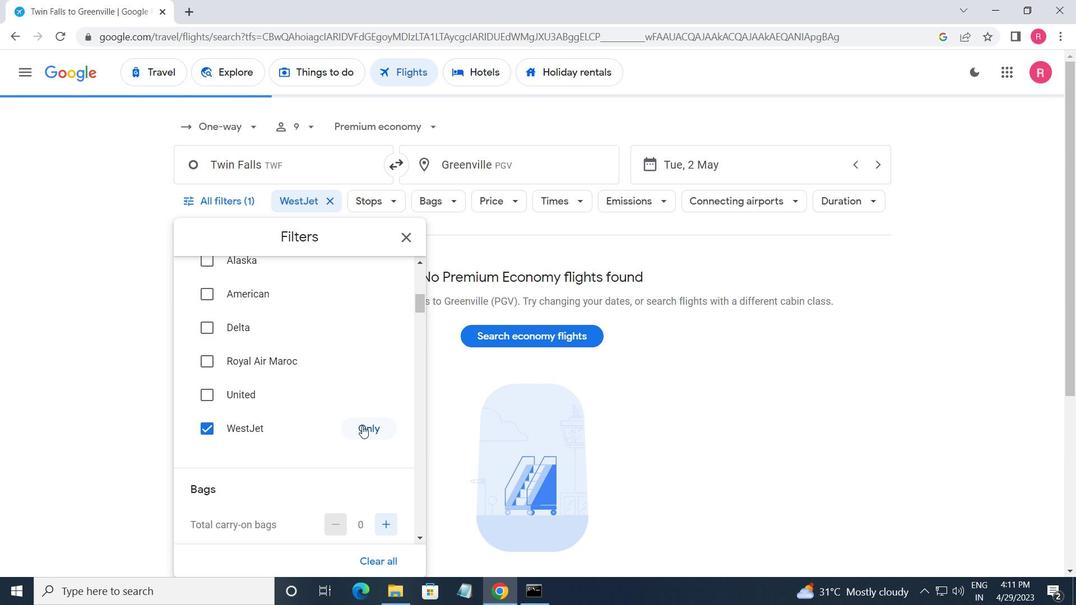 
Action: Mouse scrolled (362, 425) with delta (0, 0)
Screenshot: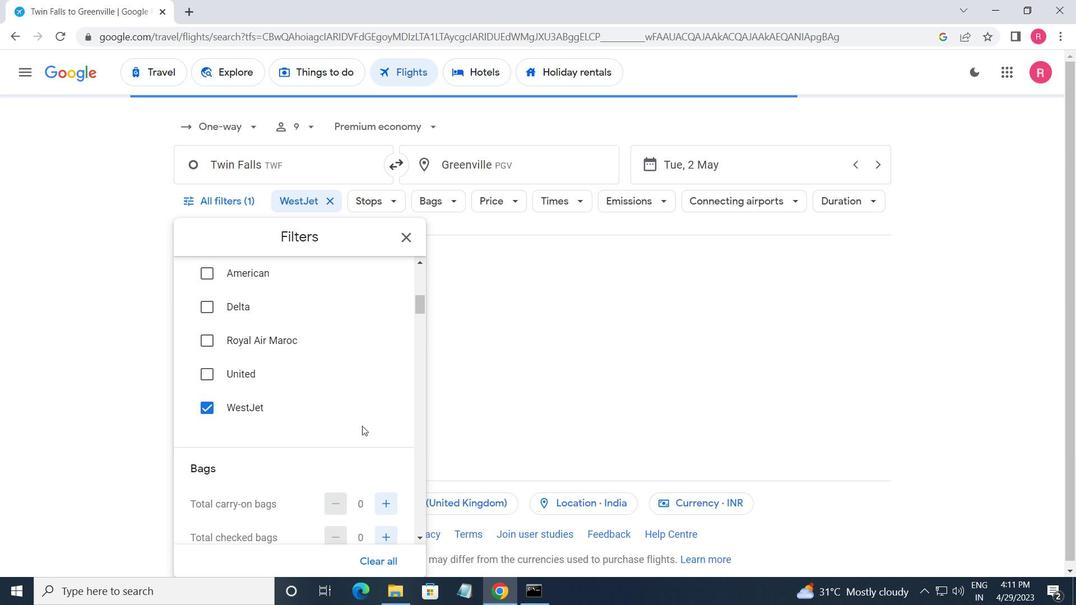 
Action: Mouse moved to (382, 381)
Screenshot: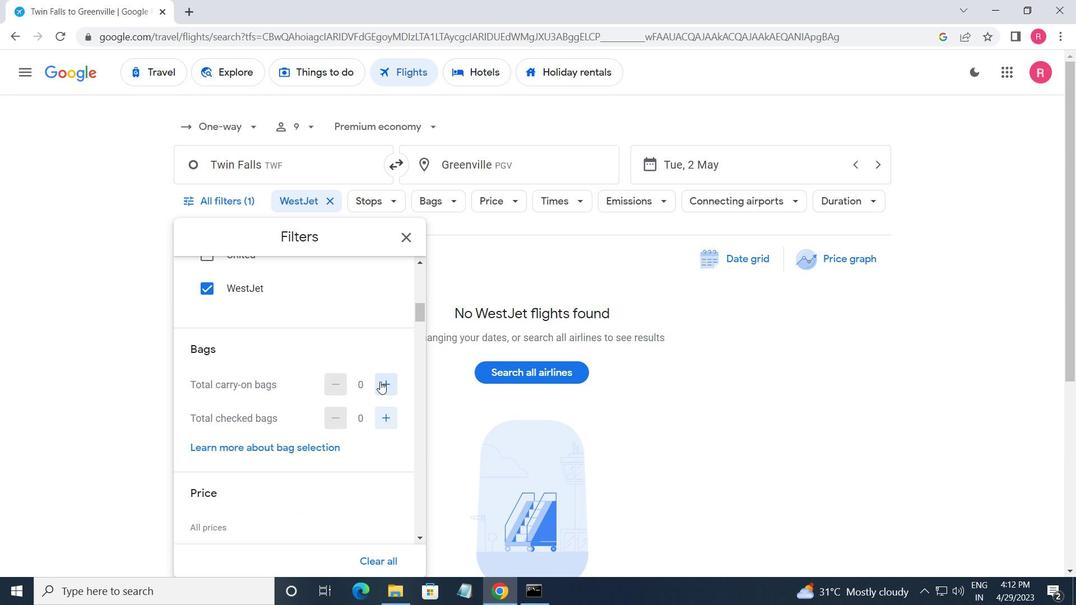 
Action: Mouse pressed left at (382, 381)
Screenshot: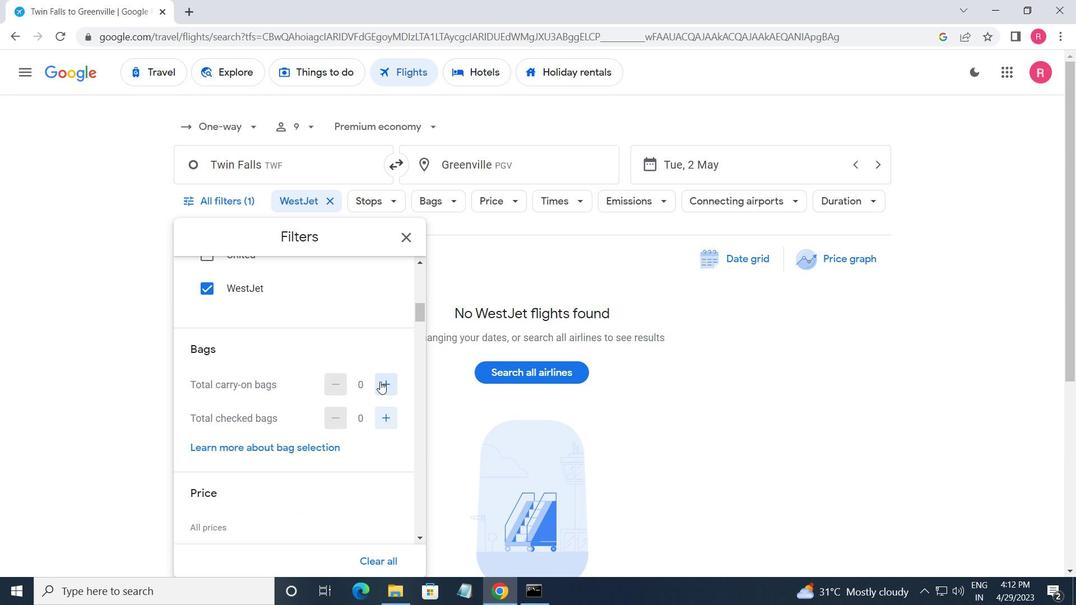 
Action: Mouse pressed left at (382, 381)
Screenshot: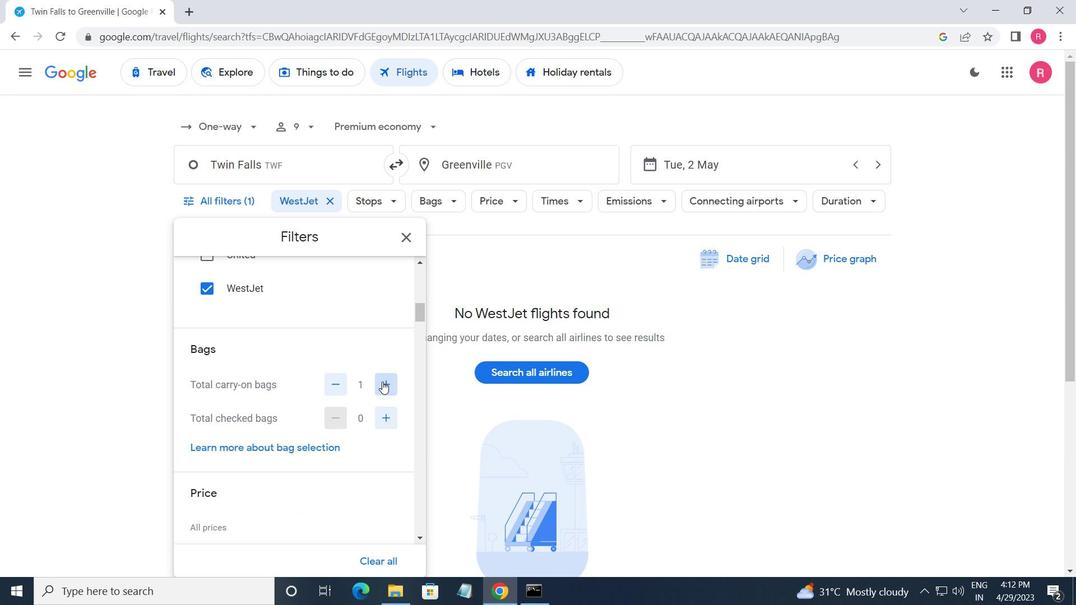 
Action: Mouse moved to (370, 396)
Screenshot: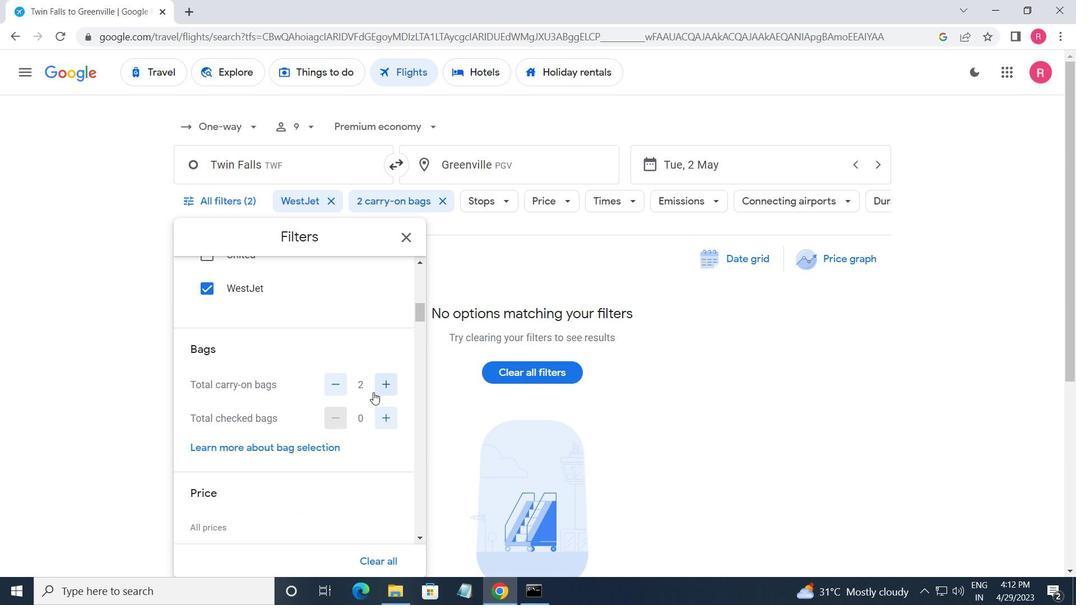 
Action: Mouse scrolled (370, 395) with delta (0, 0)
Screenshot: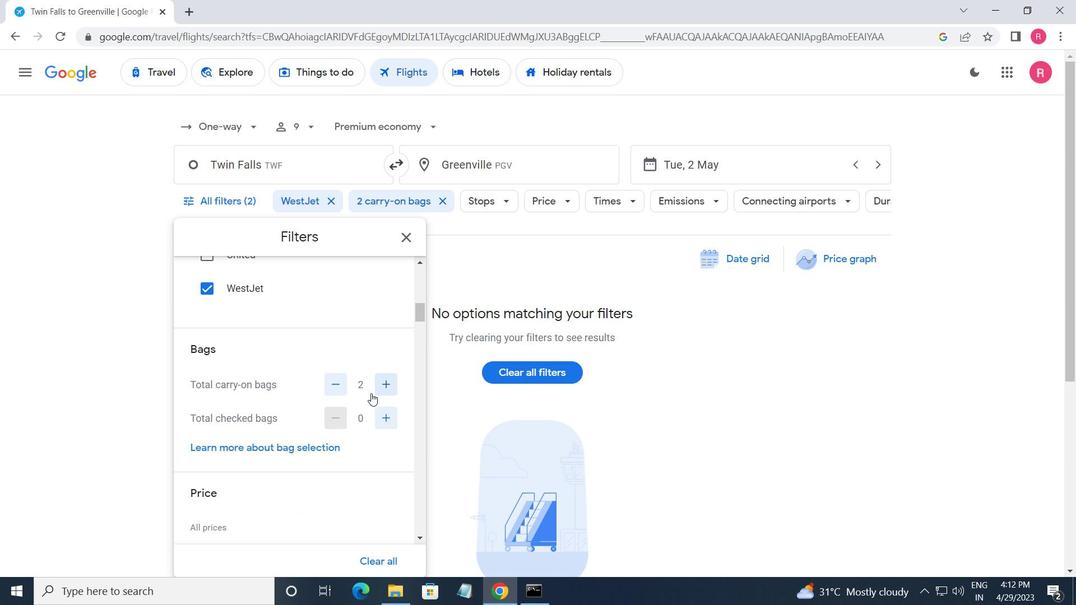 
Action: Mouse scrolled (370, 395) with delta (0, 0)
Screenshot: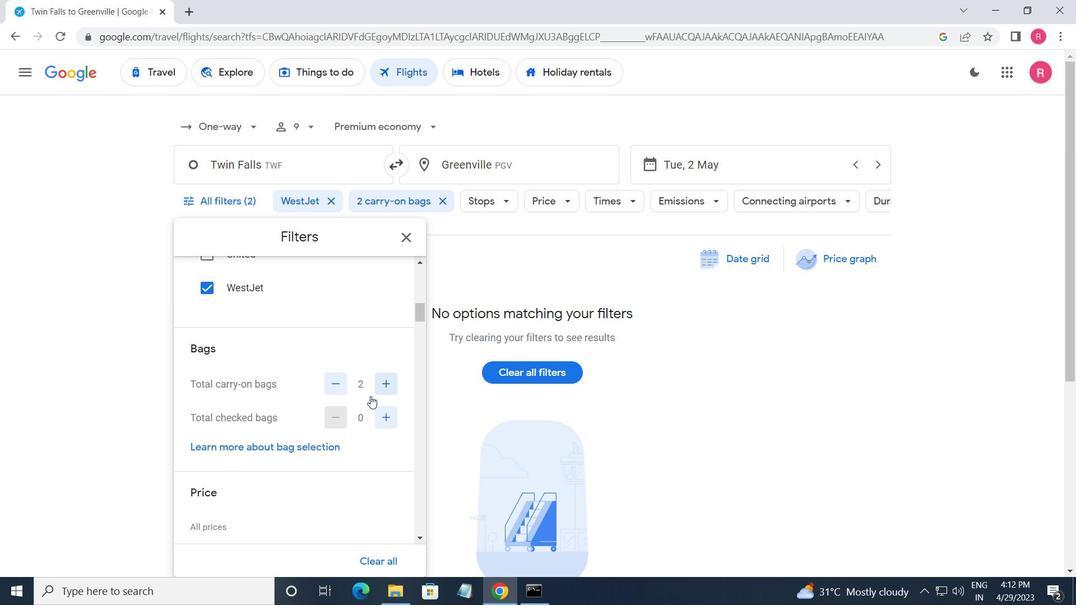 
Action: Mouse moved to (394, 408)
Screenshot: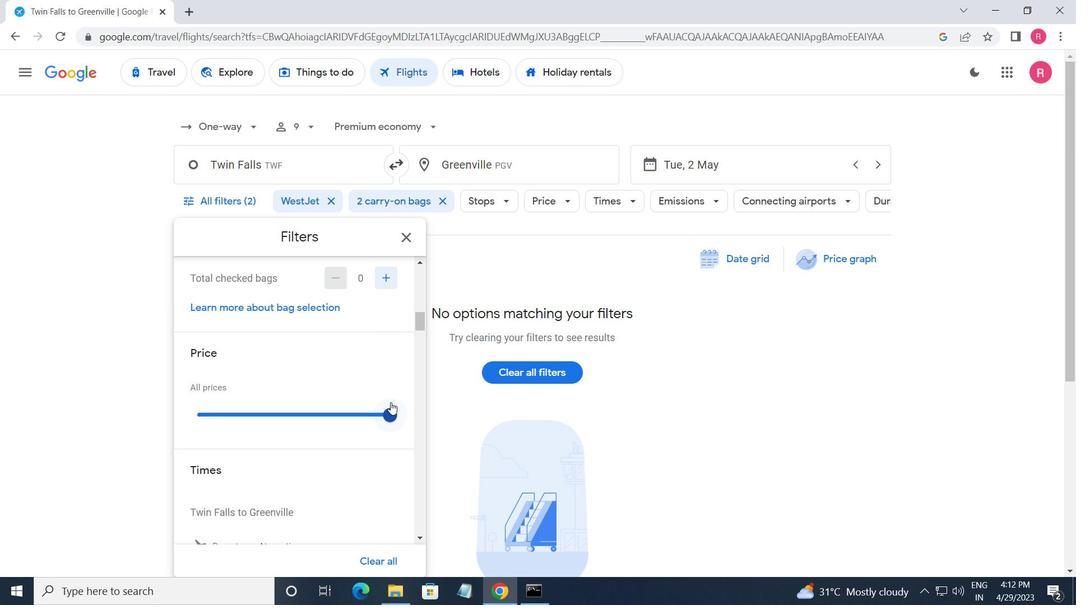 
Action: Mouse pressed left at (394, 408)
Screenshot: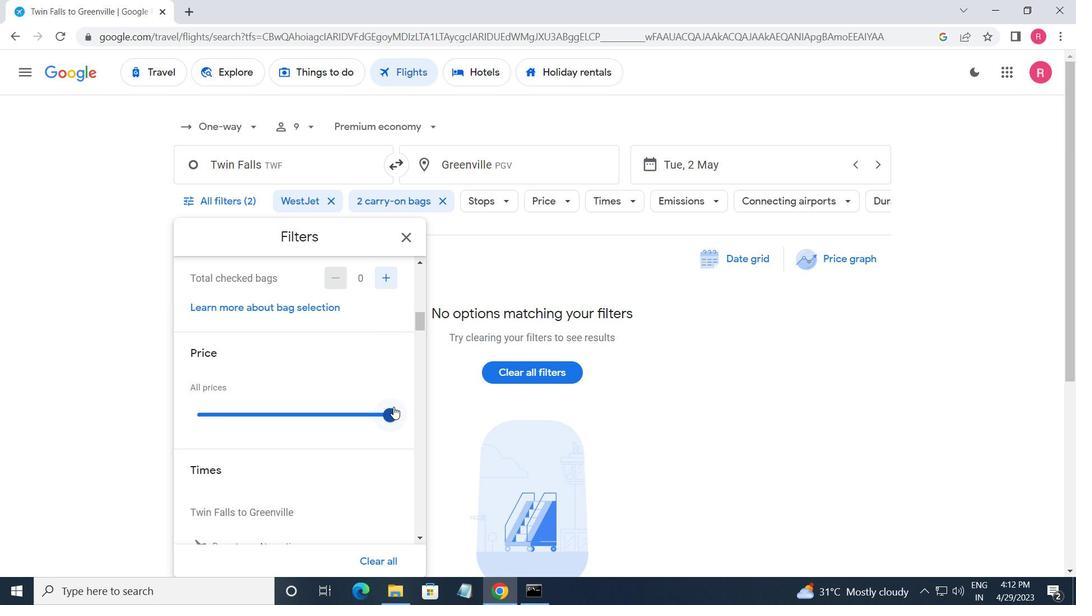 
Action: Mouse moved to (358, 420)
Screenshot: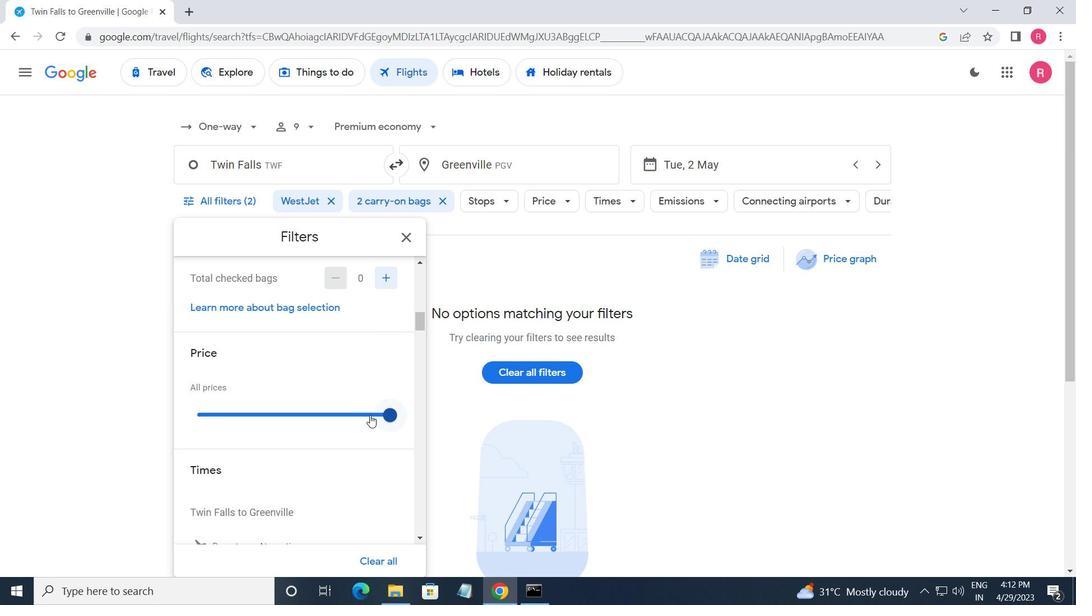 
Action: Mouse scrolled (358, 420) with delta (0, 0)
Screenshot: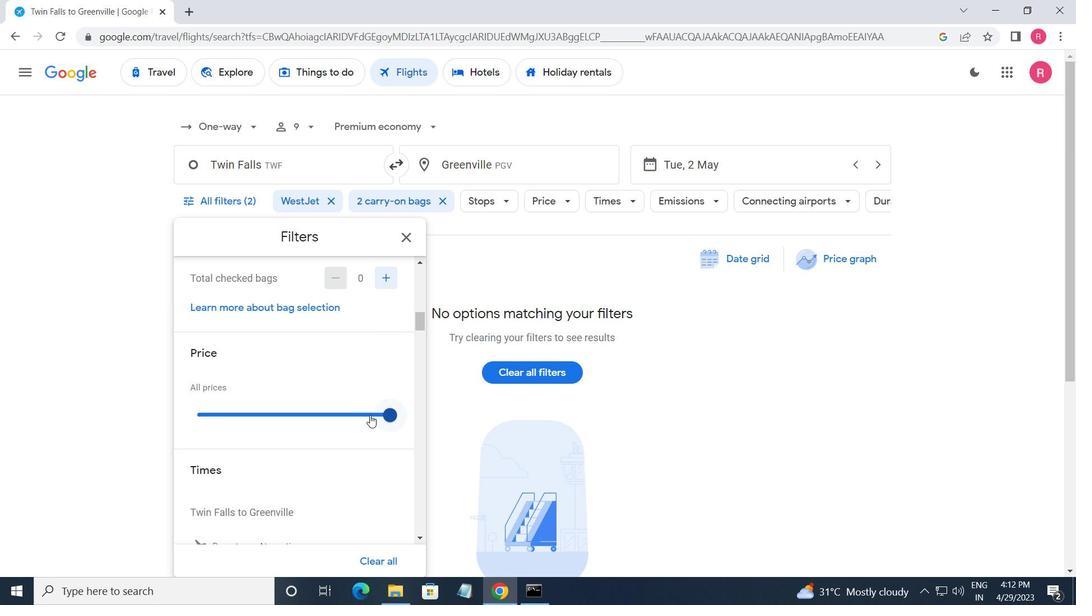 
Action: Mouse moved to (357, 421)
Screenshot: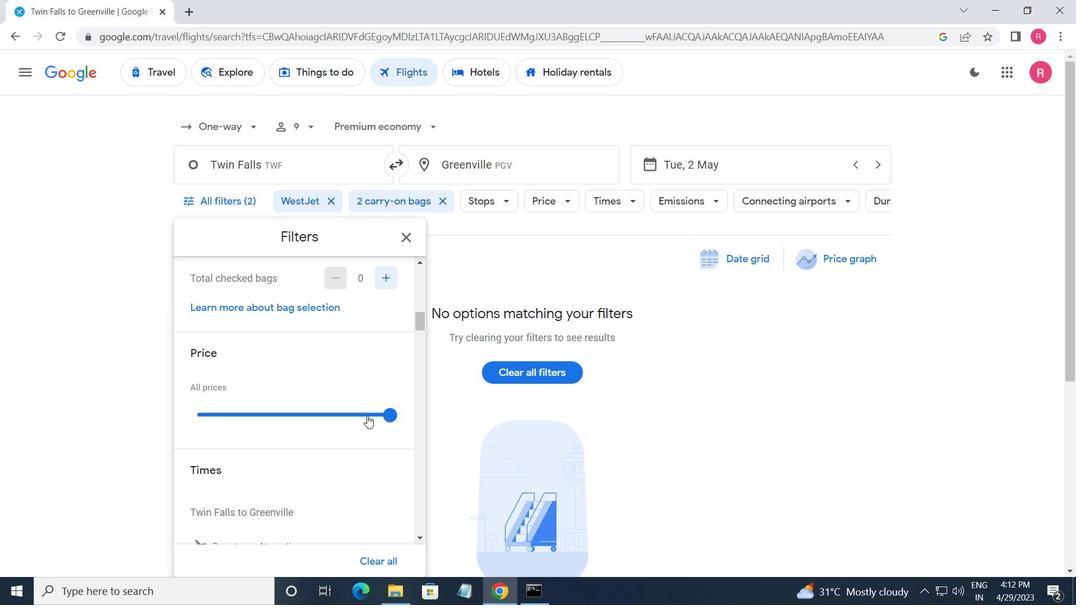 
Action: Mouse scrolled (357, 420) with delta (0, 0)
Screenshot: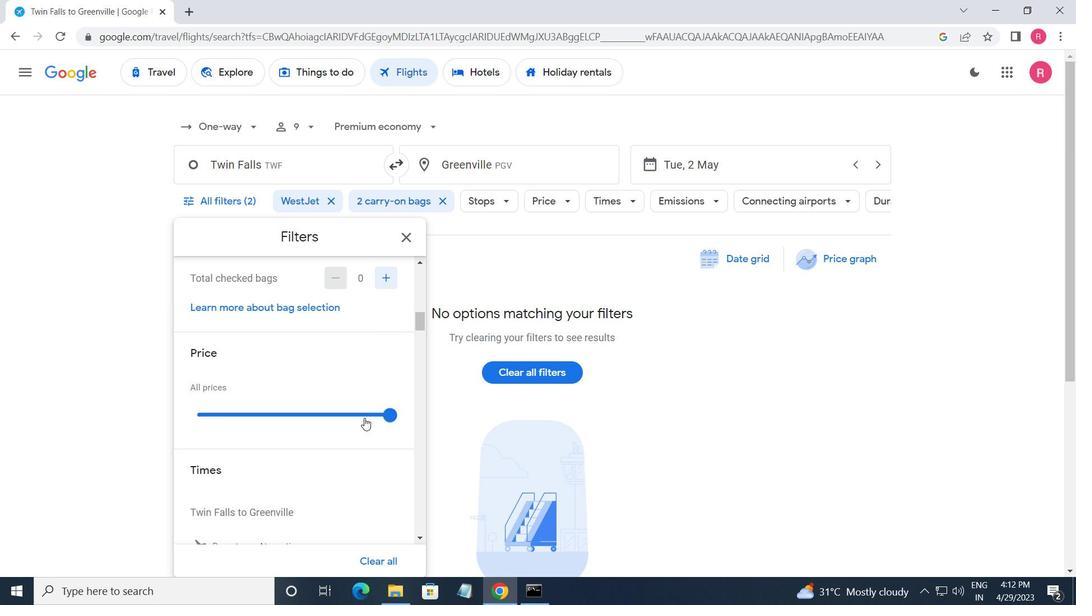 
Action: Mouse moved to (183, 434)
Screenshot: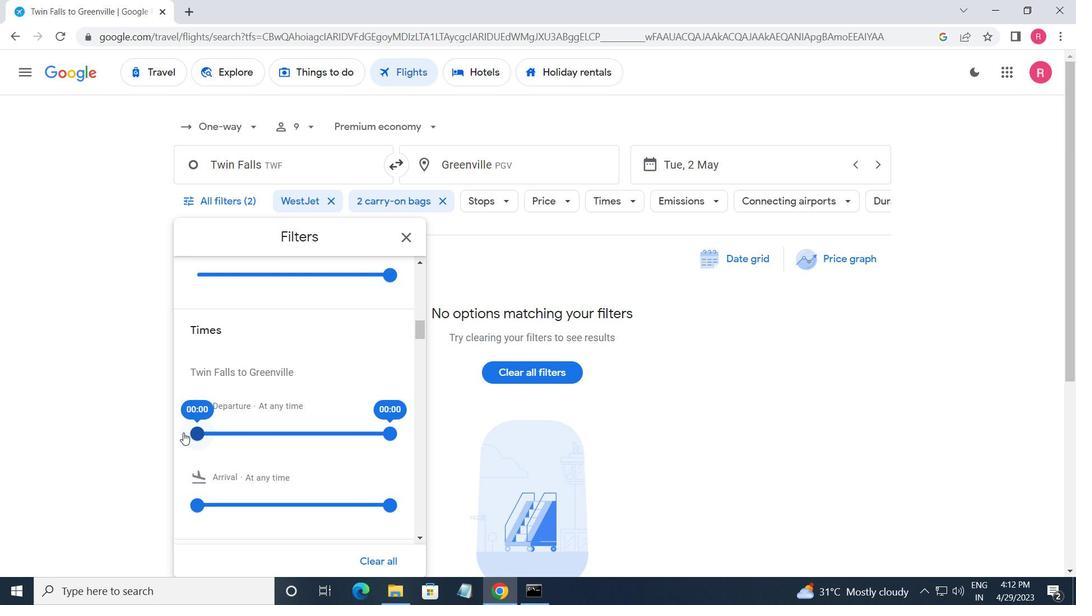 
Action: Mouse pressed left at (183, 434)
Screenshot: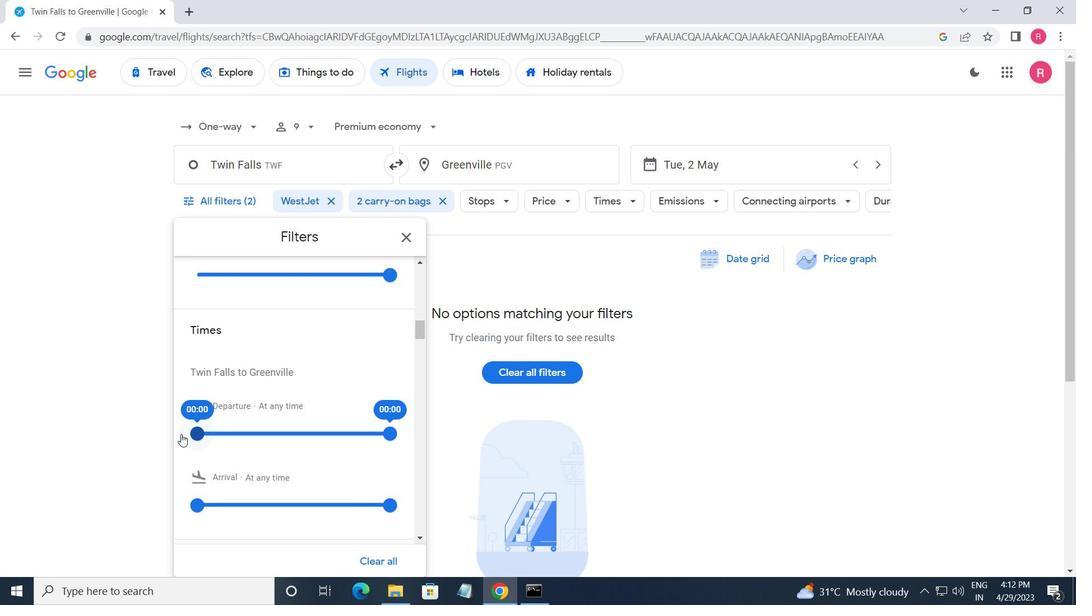 
Action: Mouse moved to (390, 437)
Screenshot: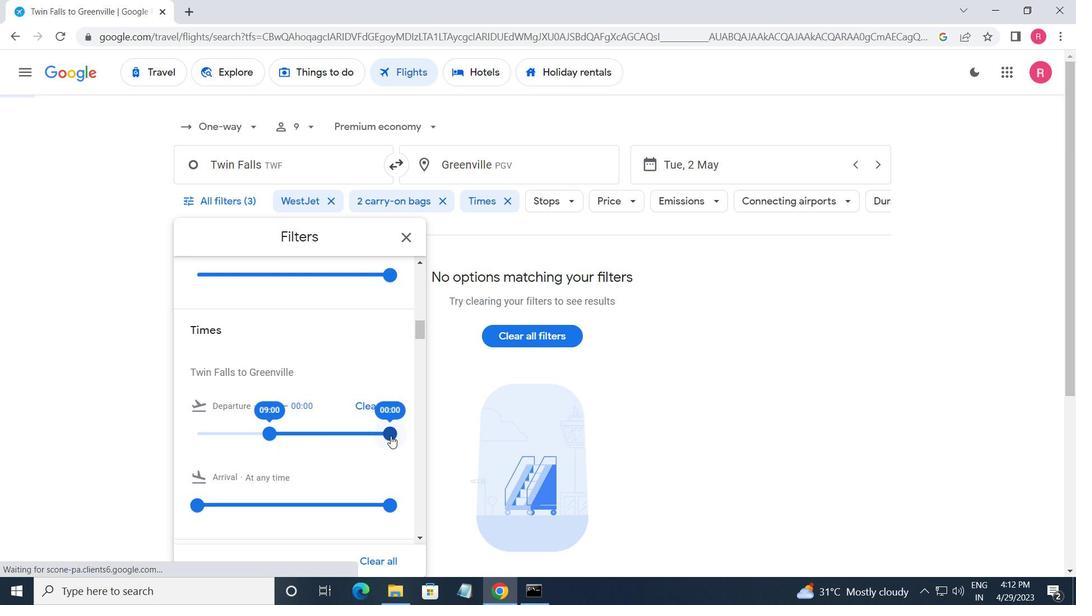 
Action: Mouse pressed left at (390, 437)
Screenshot: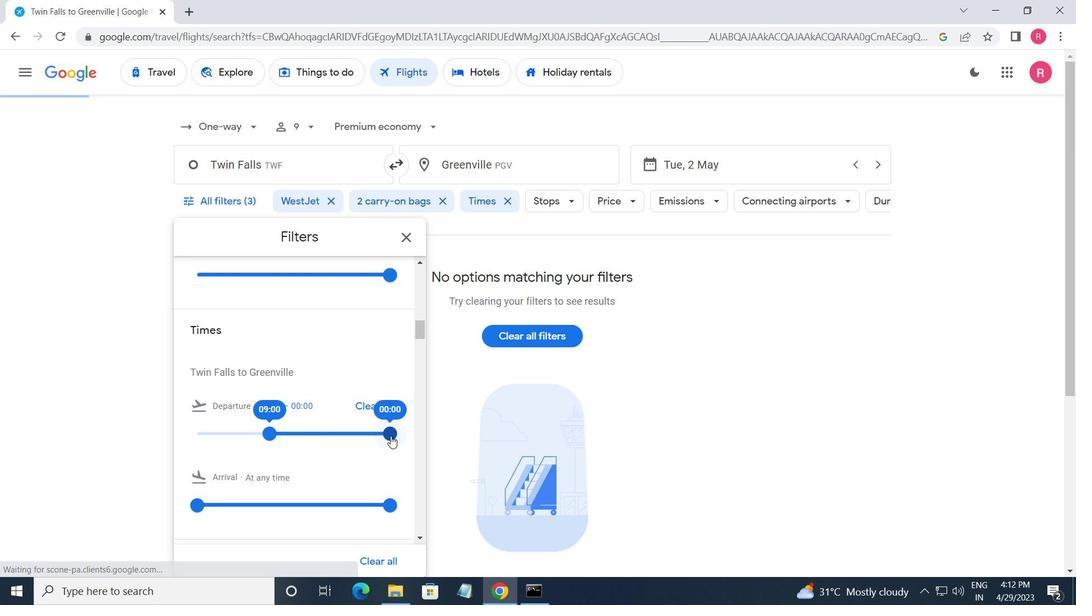 
Action: Mouse moved to (402, 243)
Screenshot: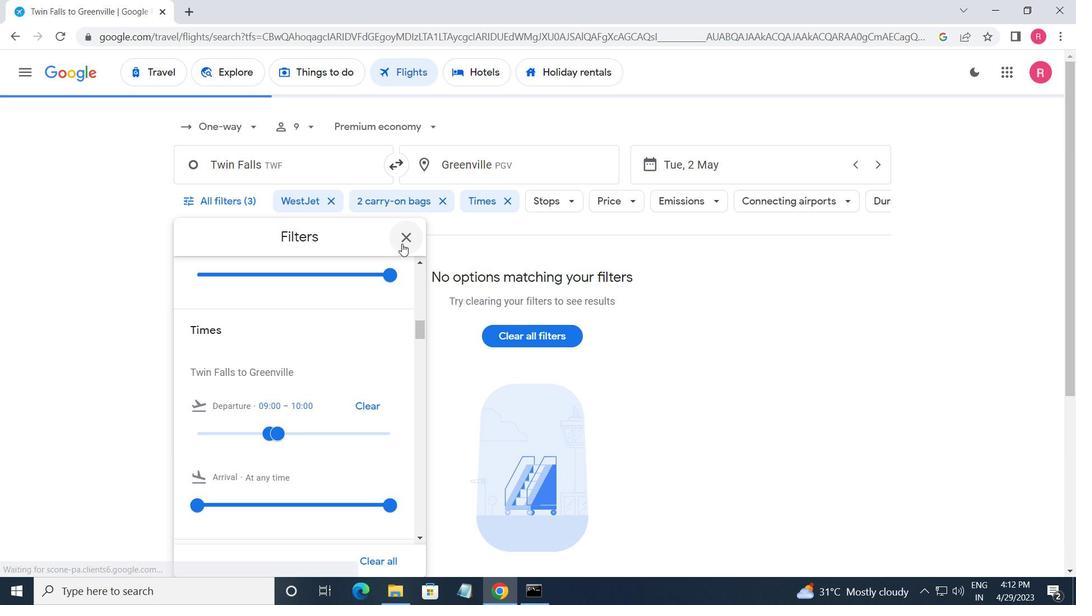 
Action: Mouse pressed left at (402, 243)
Screenshot: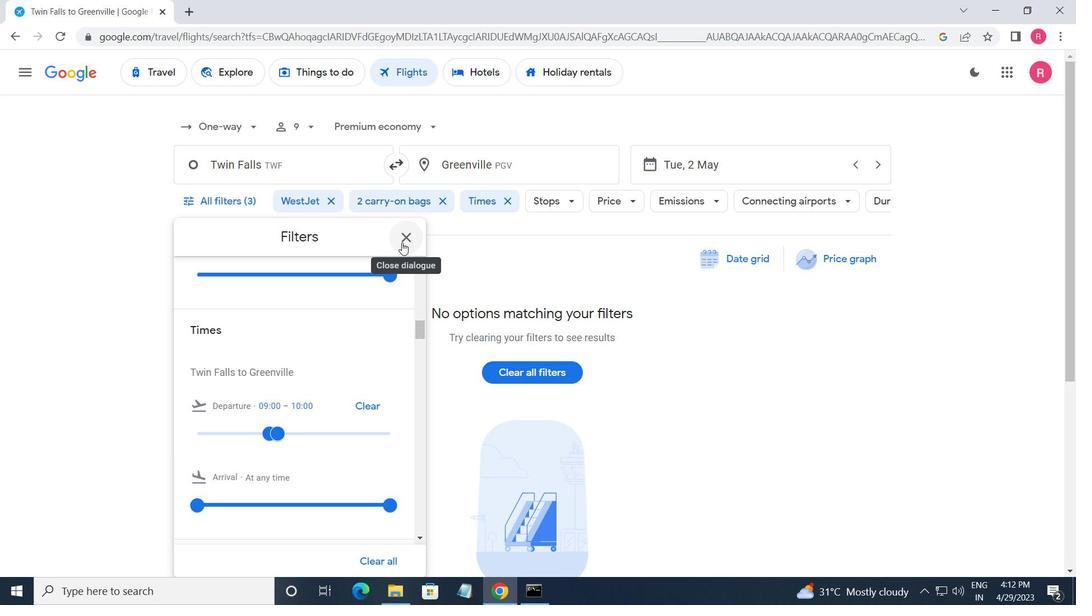 
